 Task: Research Airbnb accommodation in Masumbwe, Tanzania from 2nd December, 2023 to 15th December, 2023 for 2 adults.1  bedroom having 1 bed and 1 bathroom. Property type can be hotel. Booking option can be shelf check-in. Look for 4 properties as per requirement.
Action: Mouse moved to (466, 116)
Screenshot: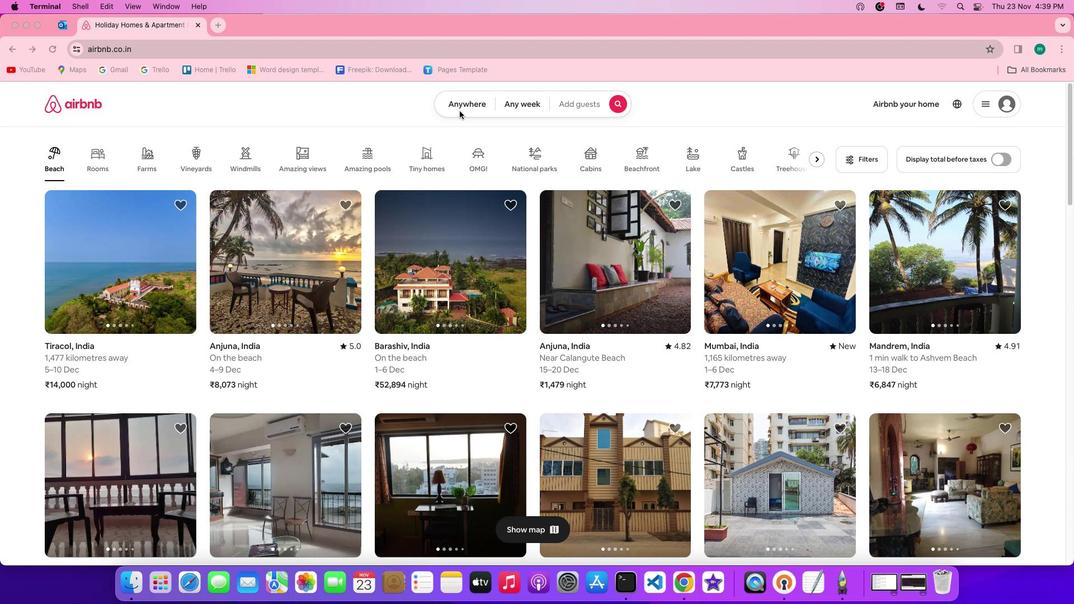 
Action: Mouse pressed left at (466, 116)
Screenshot: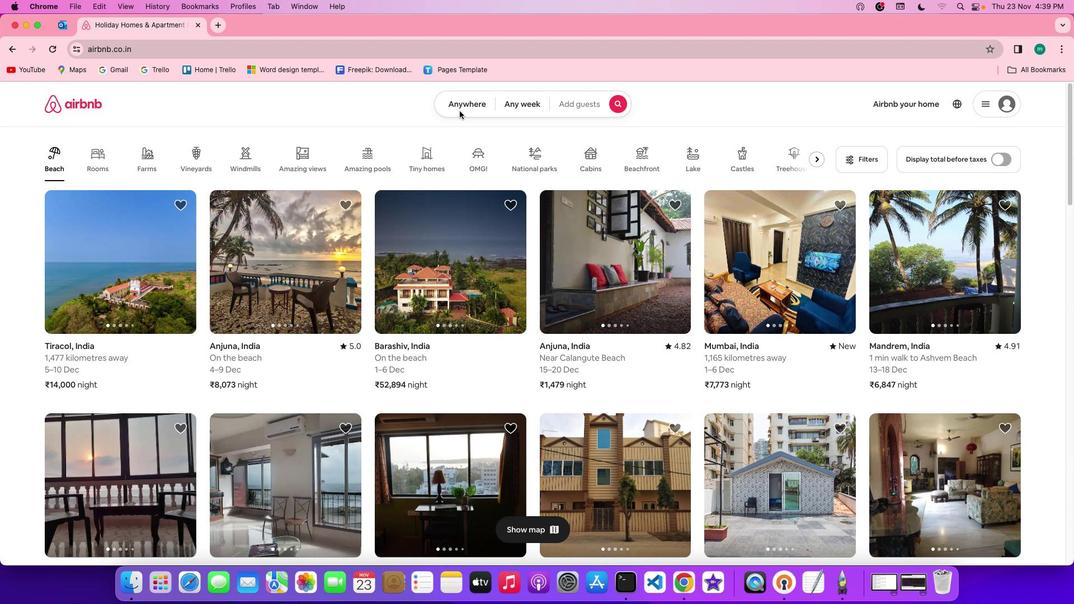 
Action: Mouse pressed left at (466, 116)
Screenshot: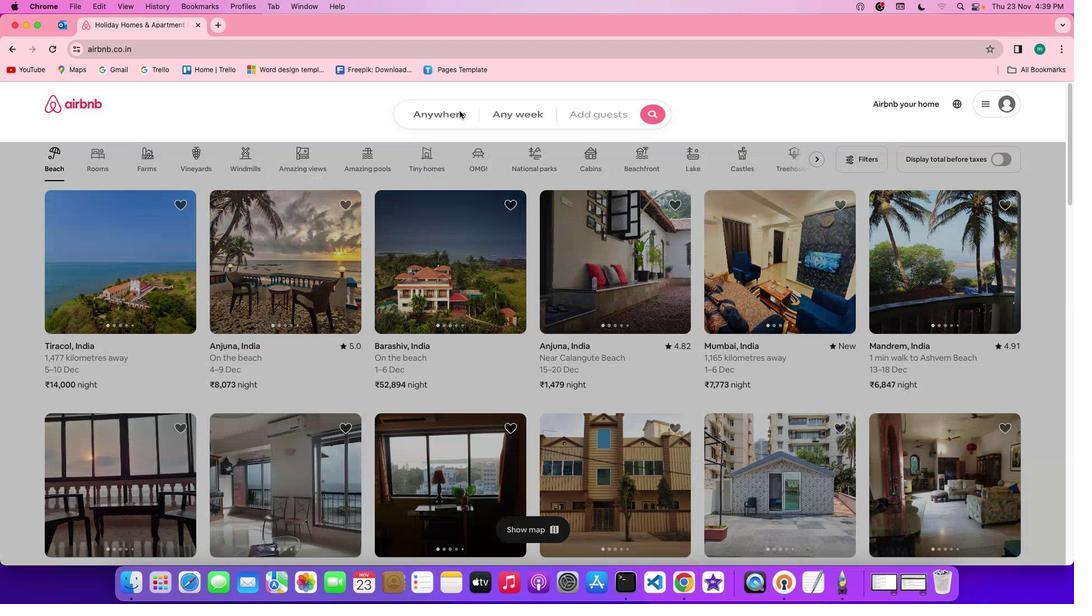 
Action: Mouse moved to (412, 152)
Screenshot: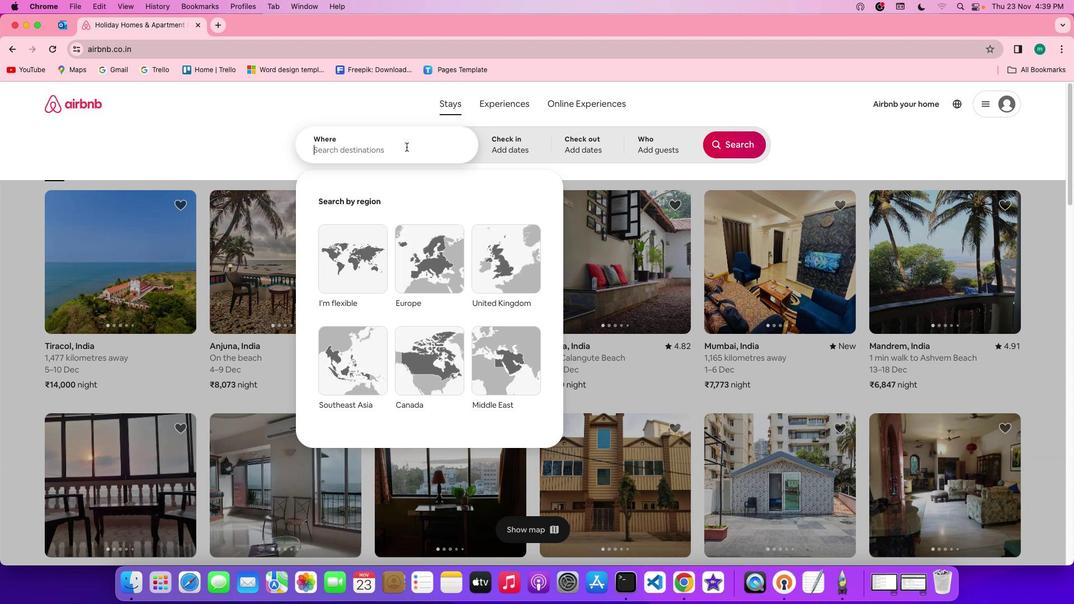 
Action: Mouse pressed left at (412, 152)
Screenshot: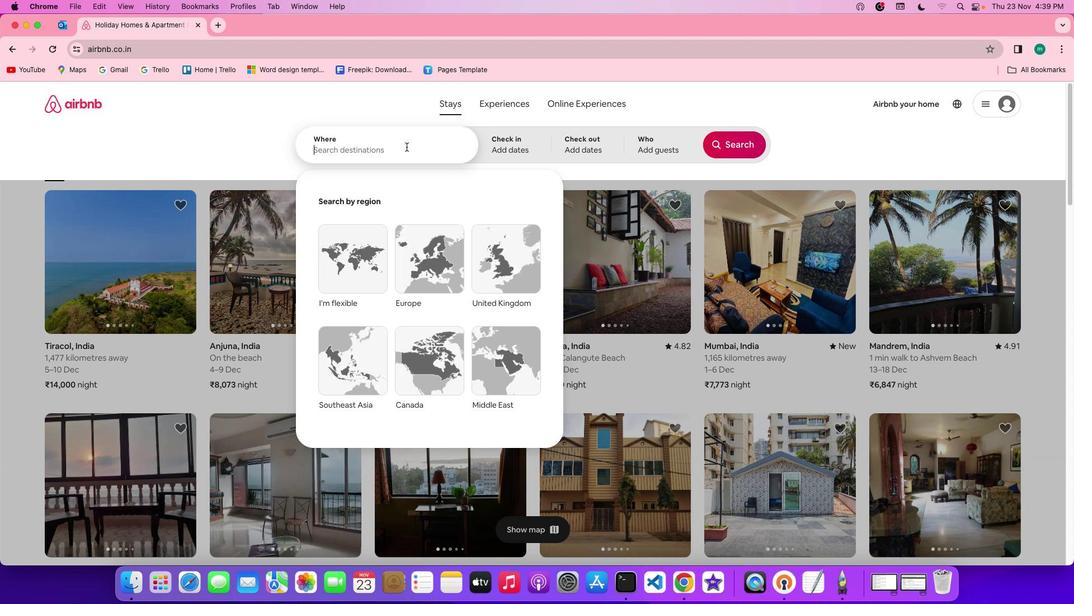 
Action: Key pressed Key.shift'M''a''s''u''m''b''w''e'','Key.spaceKey.shift't''a''n''z''a''n''i''a'
Screenshot: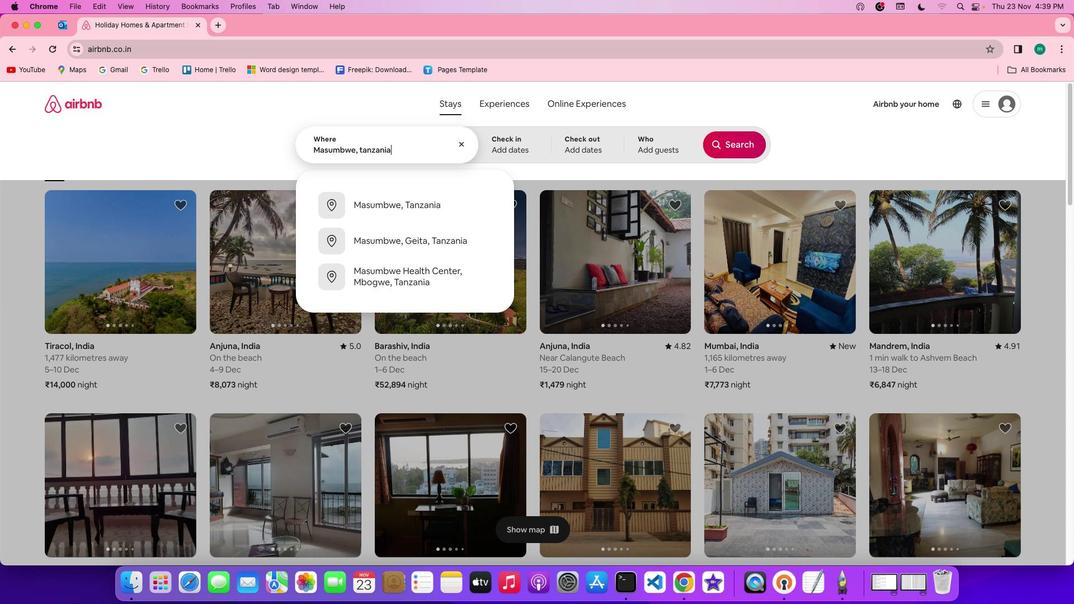 
Action: Mouse moved to (500, 150)
Screenshot: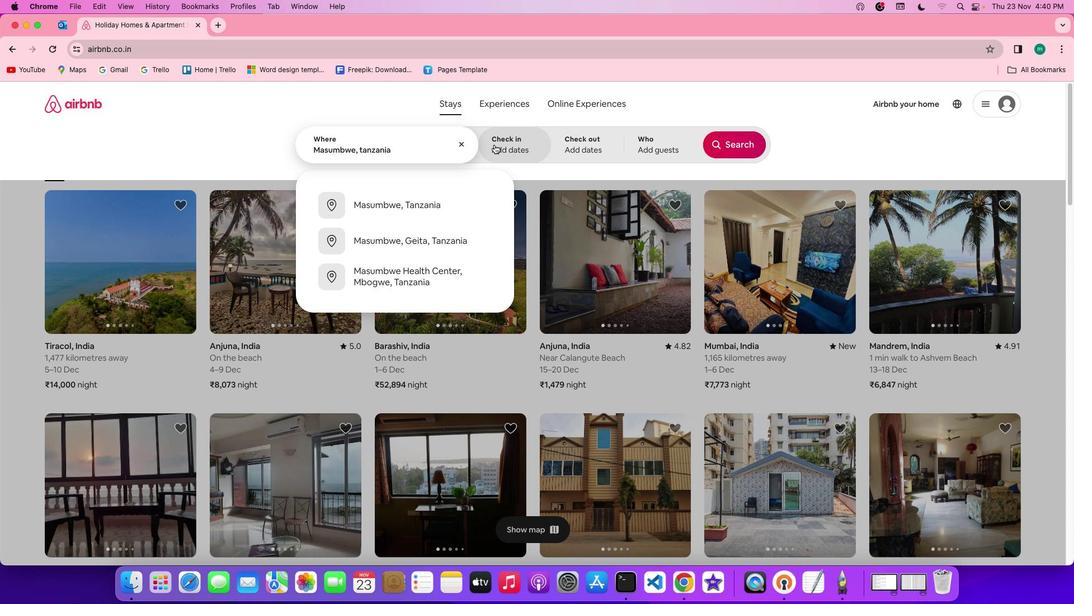 
Action: Mouse pressed left at (500, 150)
Screenshot: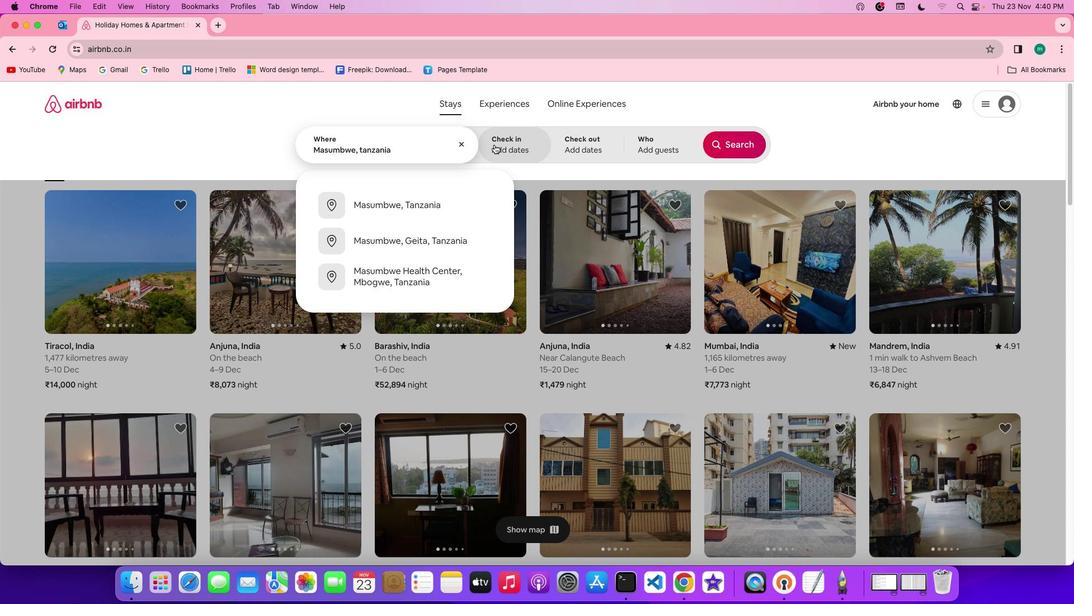 
Action: Mouse moved to (720, 287)
Screenshot: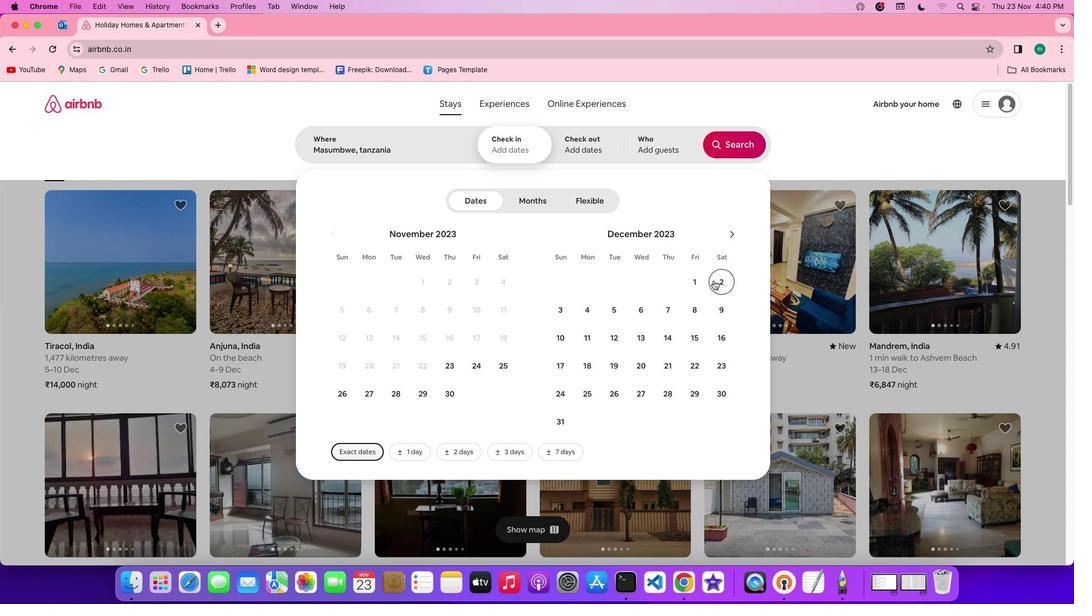 
Action: Mouse pressed left at (720, 287)
Screenshot: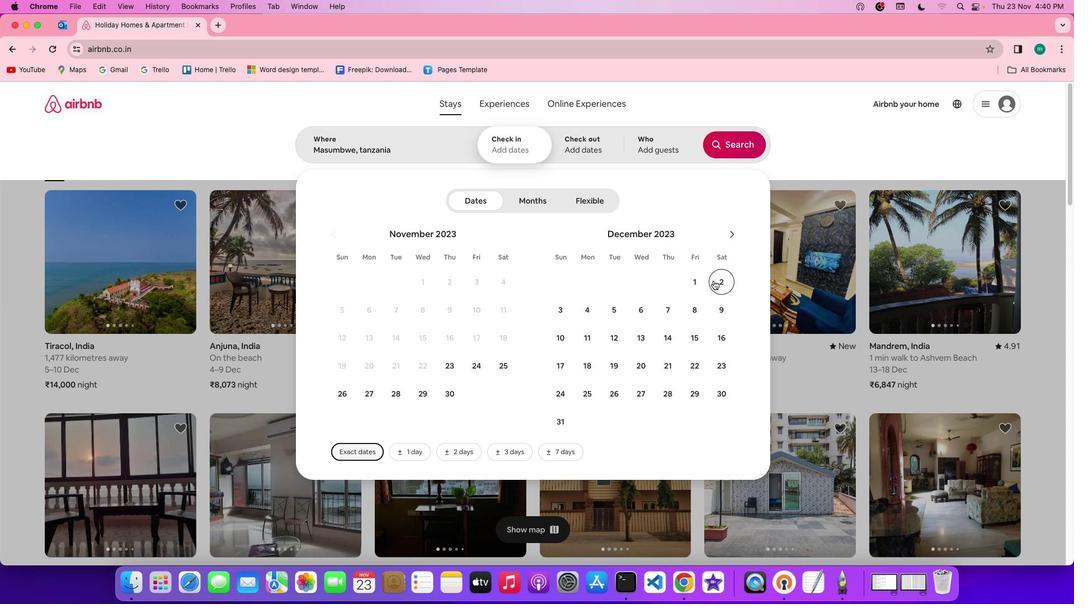 
Action: Mouse moved to (702, 343)
Screenshot: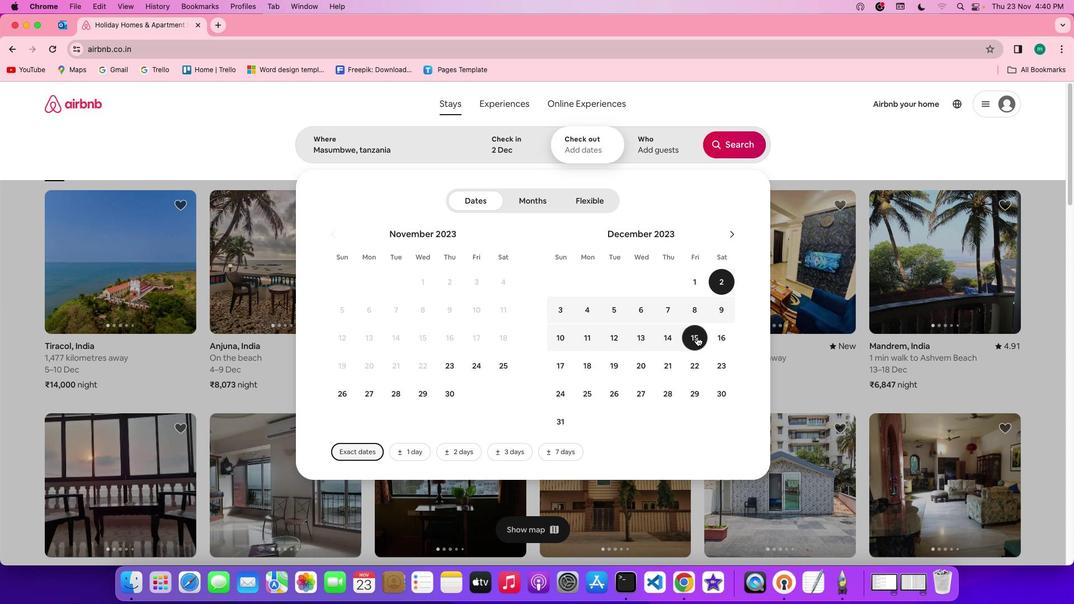 
Action: Mouse pressed left at (702, 343)
Screenshot: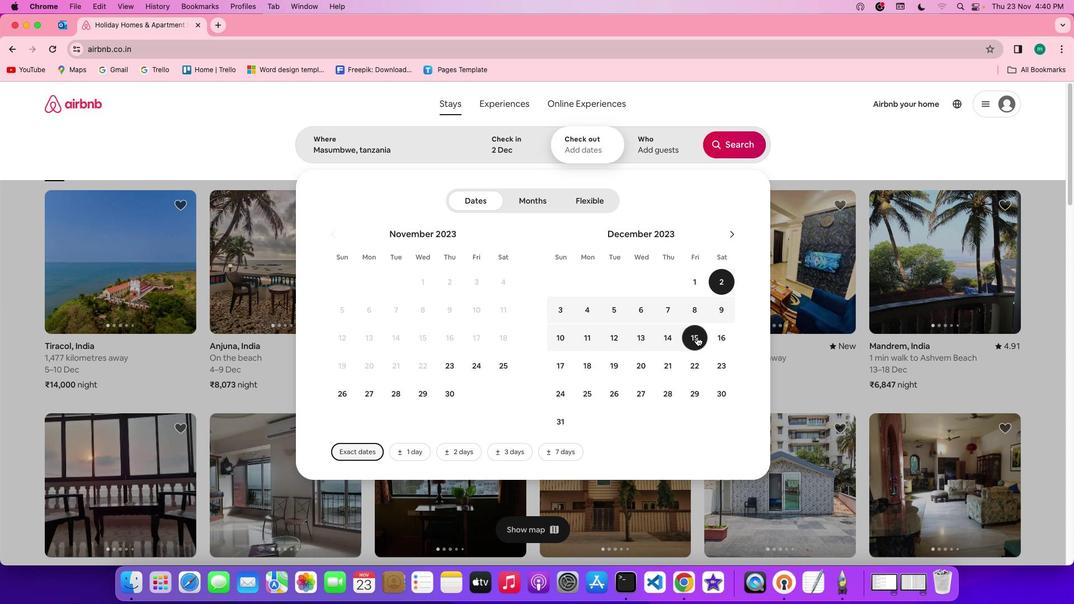 
Action: Mouse moved to (678, 141)
Screenshot: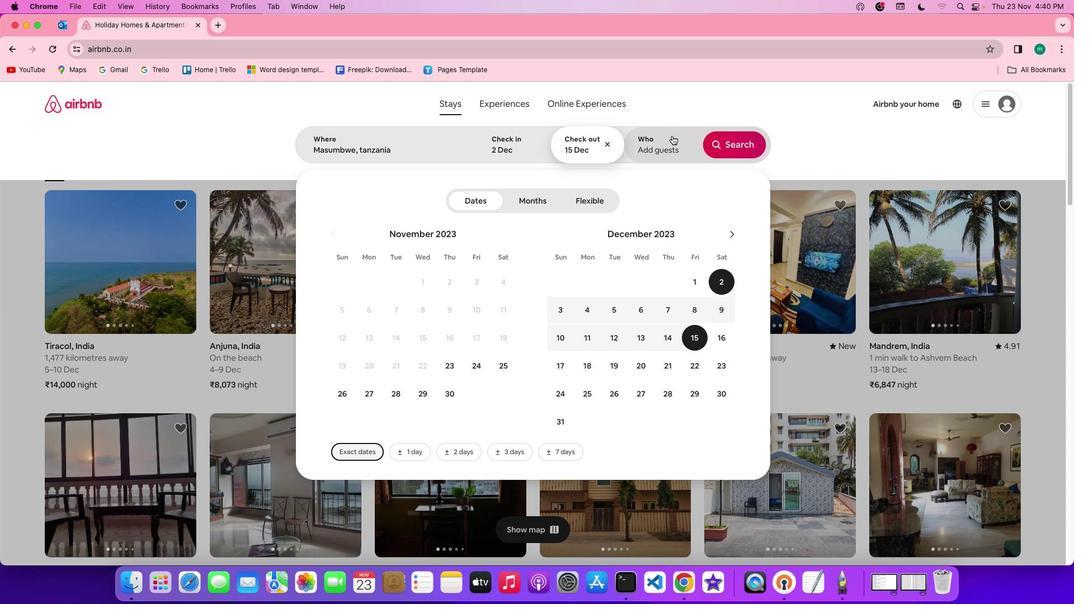 
Action: Mouse pressed left at (678, 141)
Screenshot: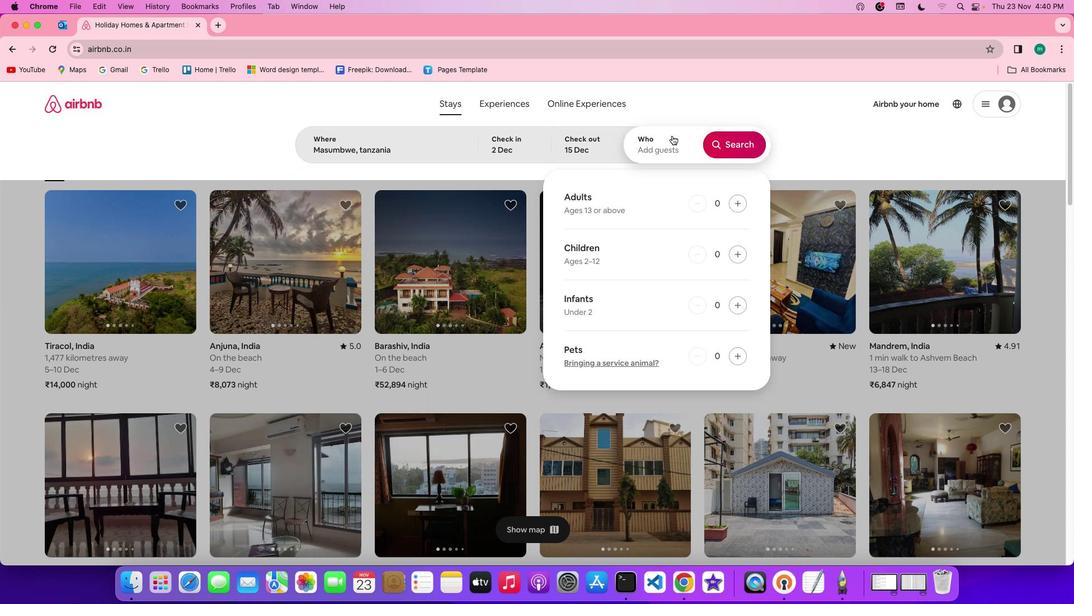 
Action: Mouse moved to (743, 207)
Screenshot: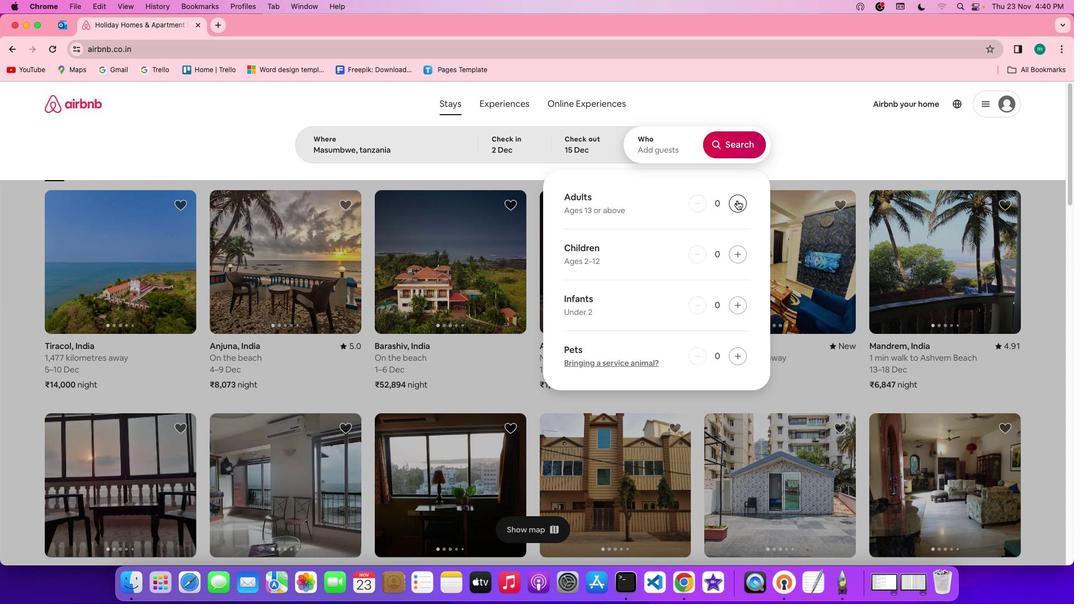 
Action: Mouse pressed left at (743, 207)
Screenshot: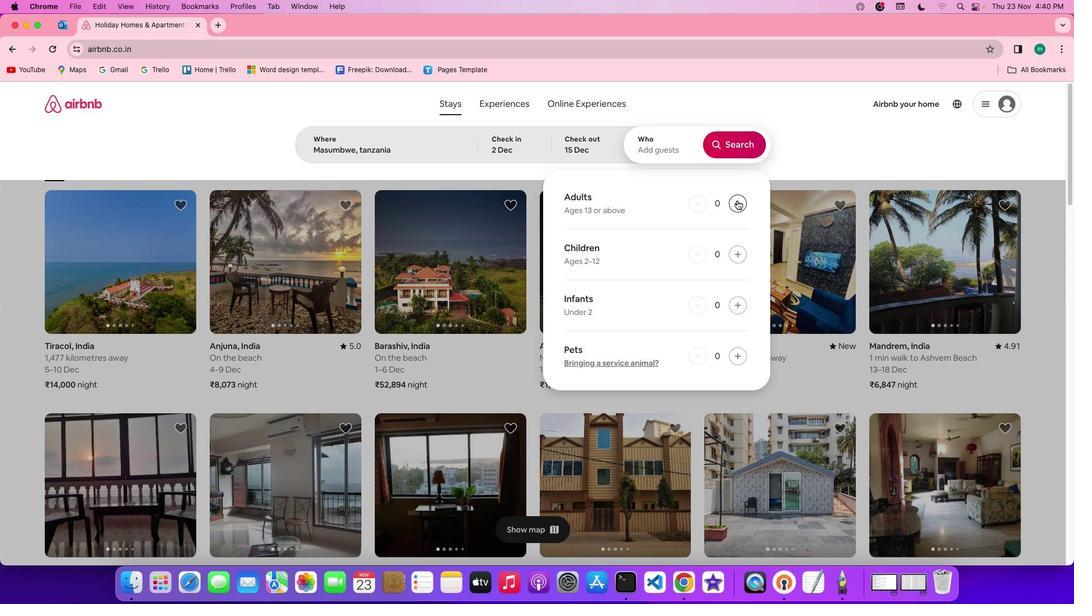 
Action: Mouse pressed left at (743, 207)
Screenshot: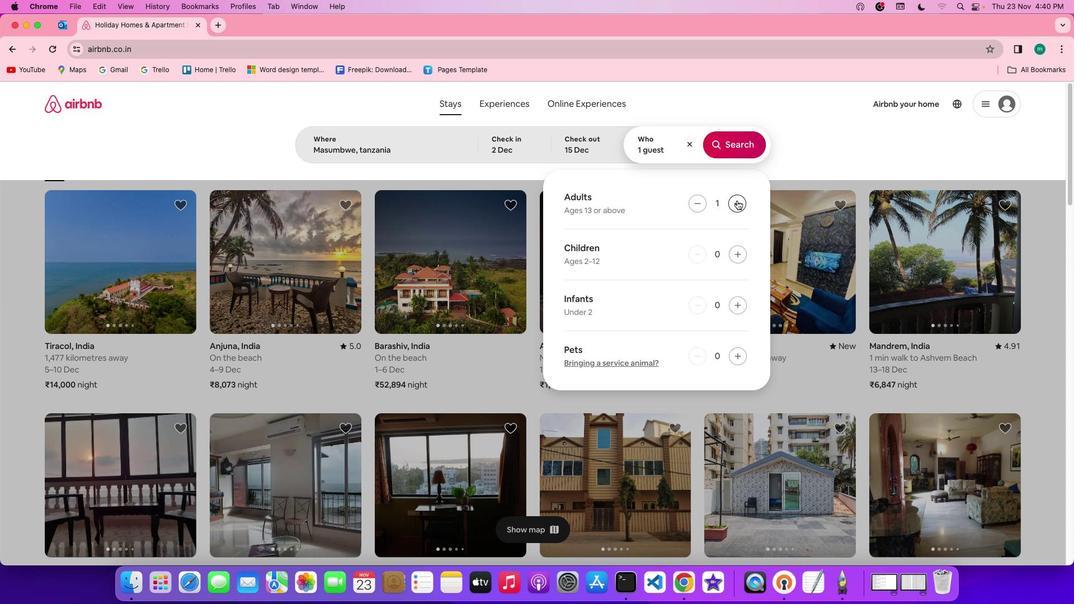 
Action: Mouse moved to (757, 142)
Screenshot: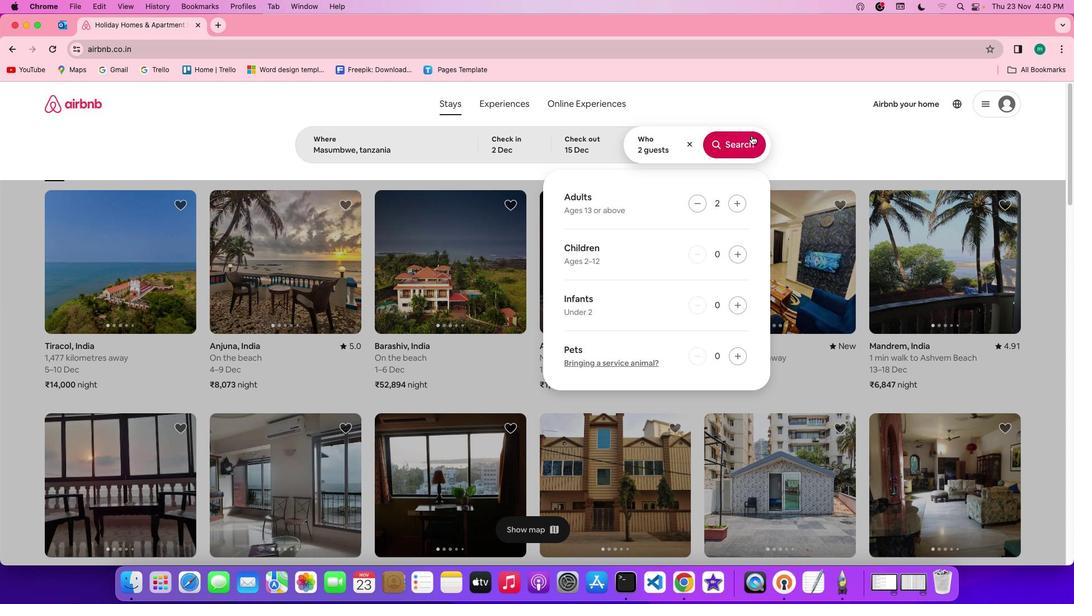 
Action: Mouse pressed left at (757, 142)
Screenshot: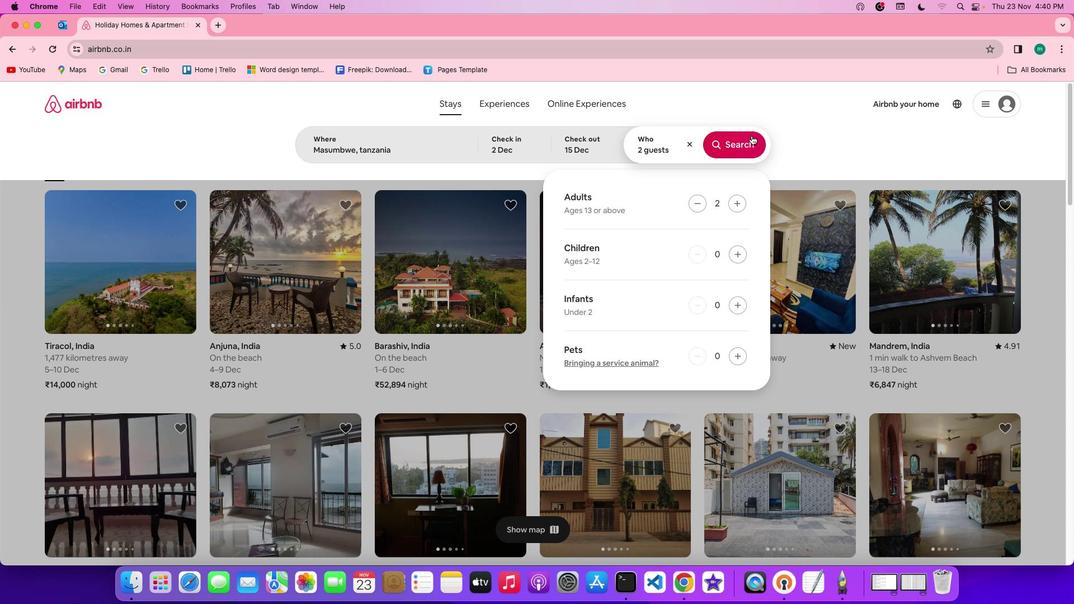 
Action: Mouse moved to (896, 153)
Screenshot: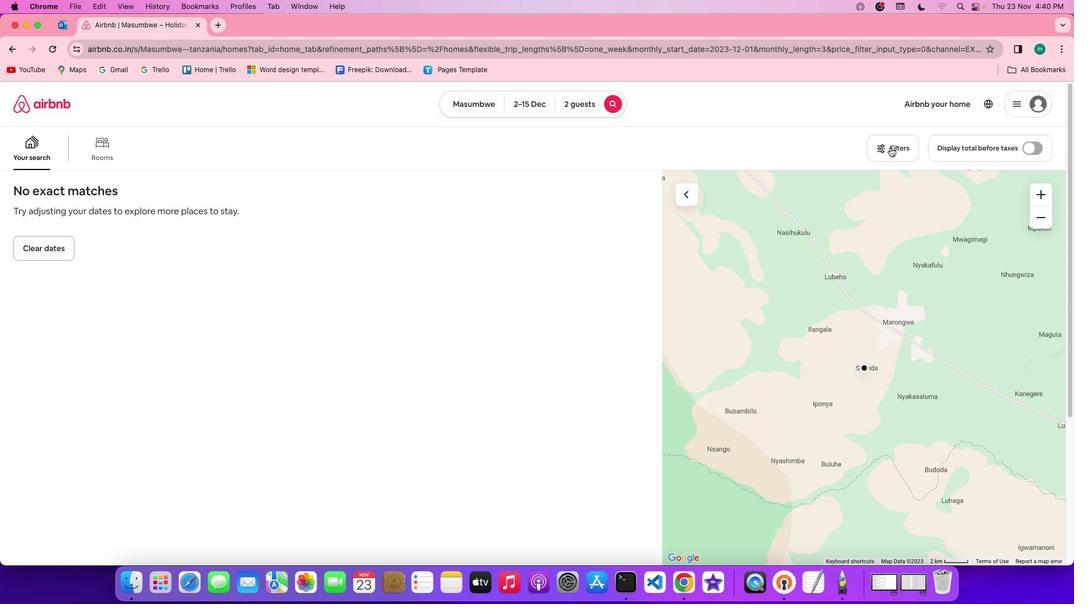 
Action: Mouse pressed left at (896, 153)
Screenshot: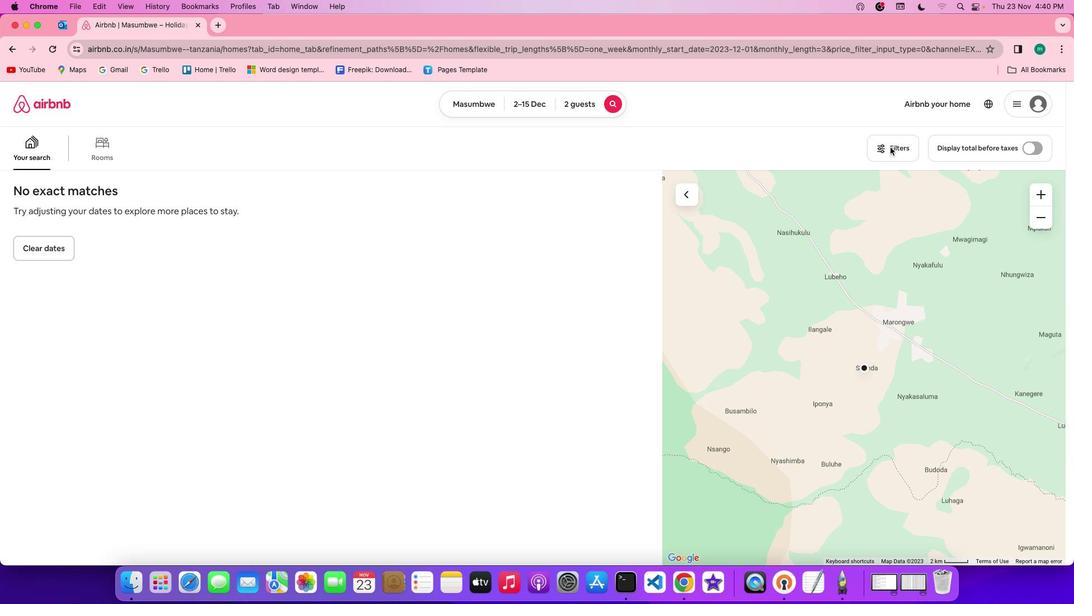 
Action: Mouse moved to (580, 322)
Screenshot: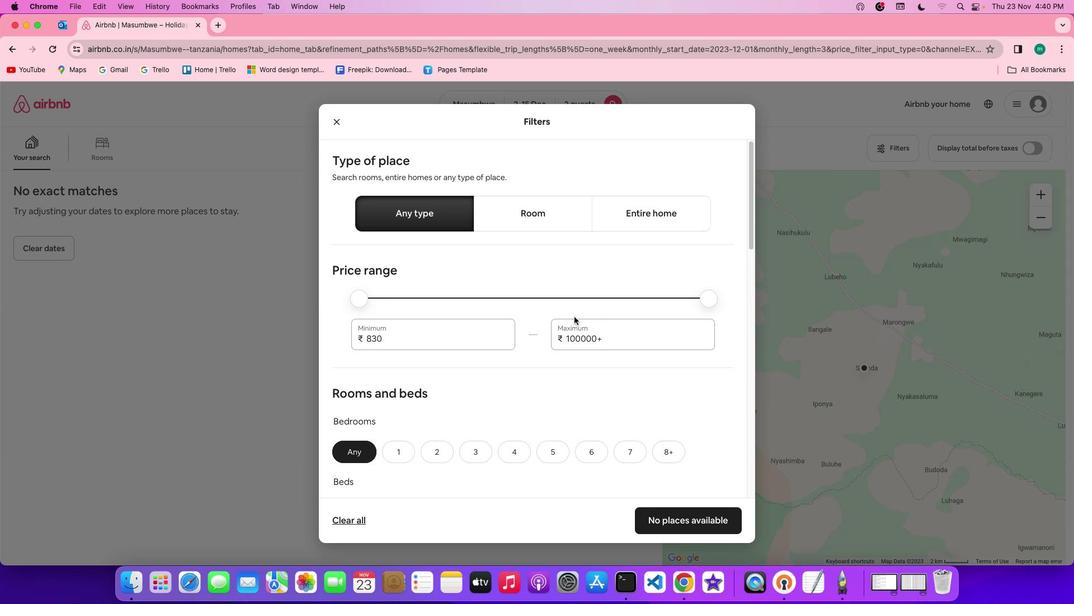 
Action: Mouse scrolled (580, 322) with delta (6, 5)
Screenshot: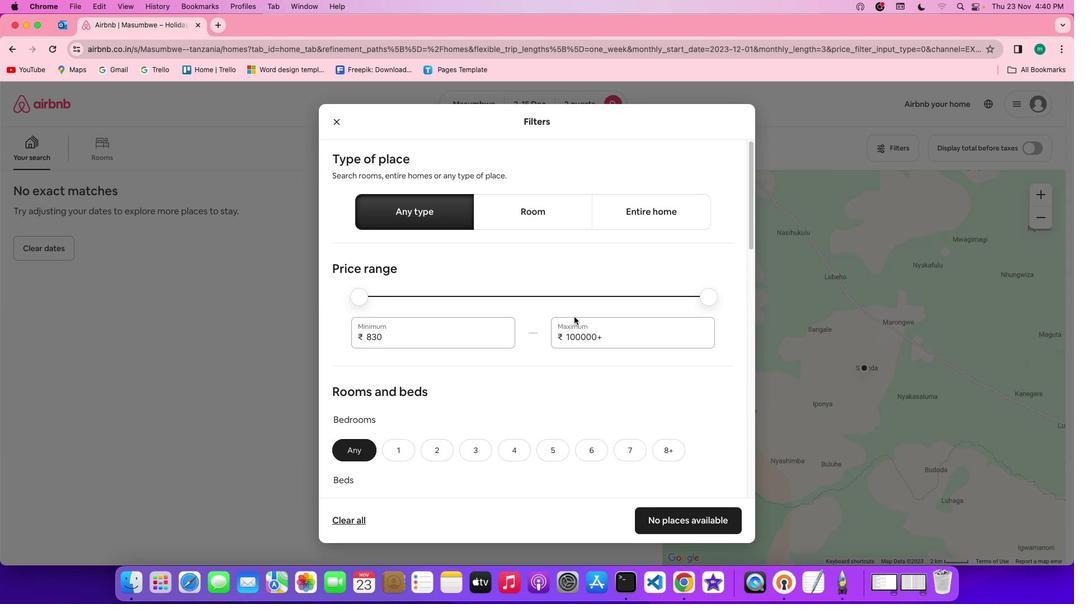
Action: Mouse scrolled (580, 322) with delta (6, 5)
Screenshot: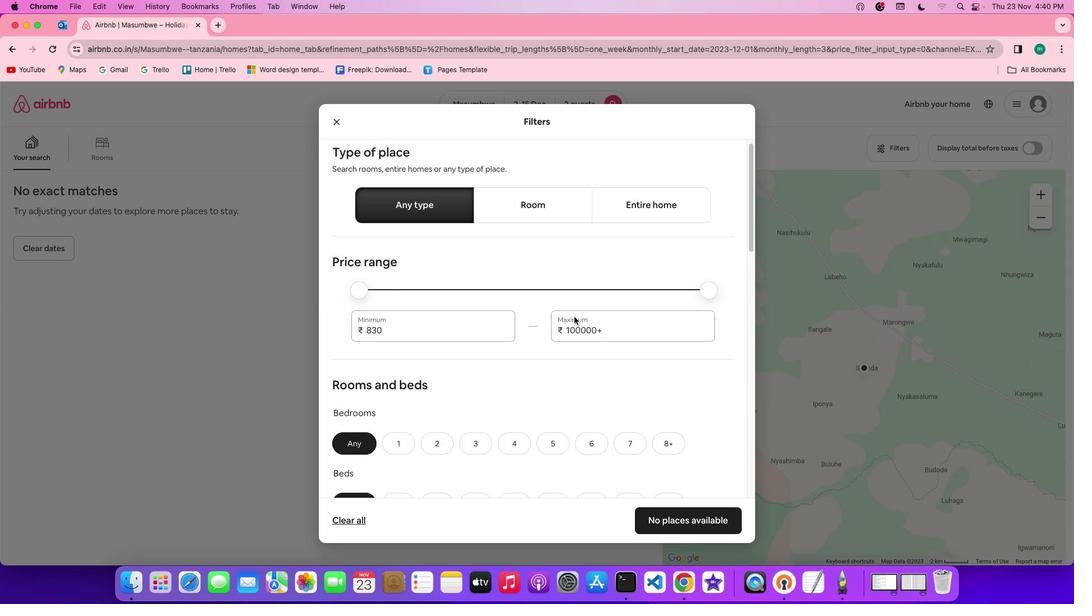 
Action: Mouse scrolled (580, 322) with delta (6, 5)
Screenshot: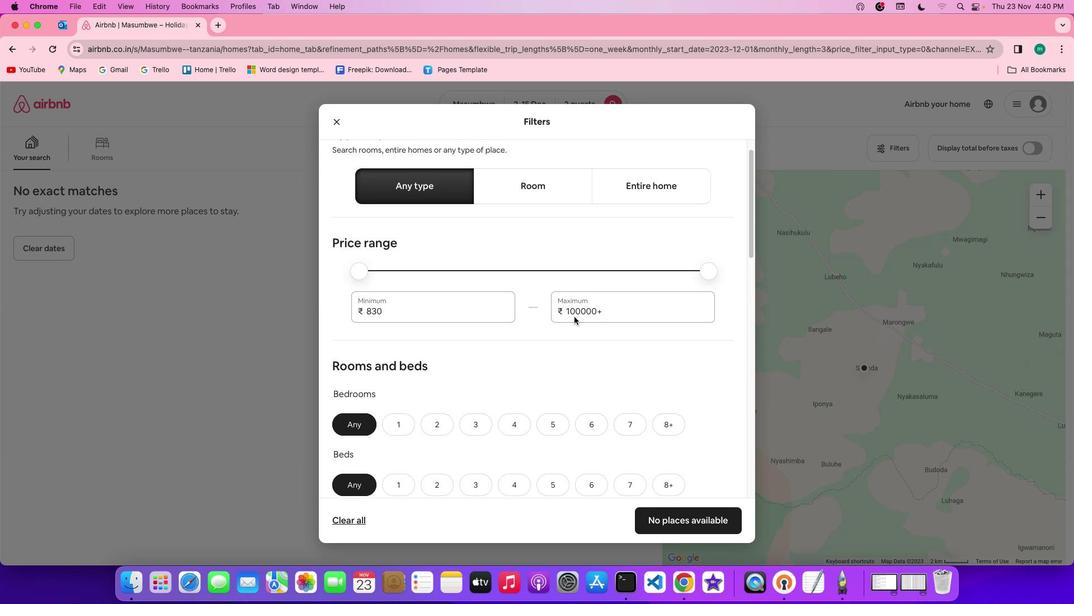 
Action: Mouse scrolled (580, 322) with delta (6, 5)
Screenshot: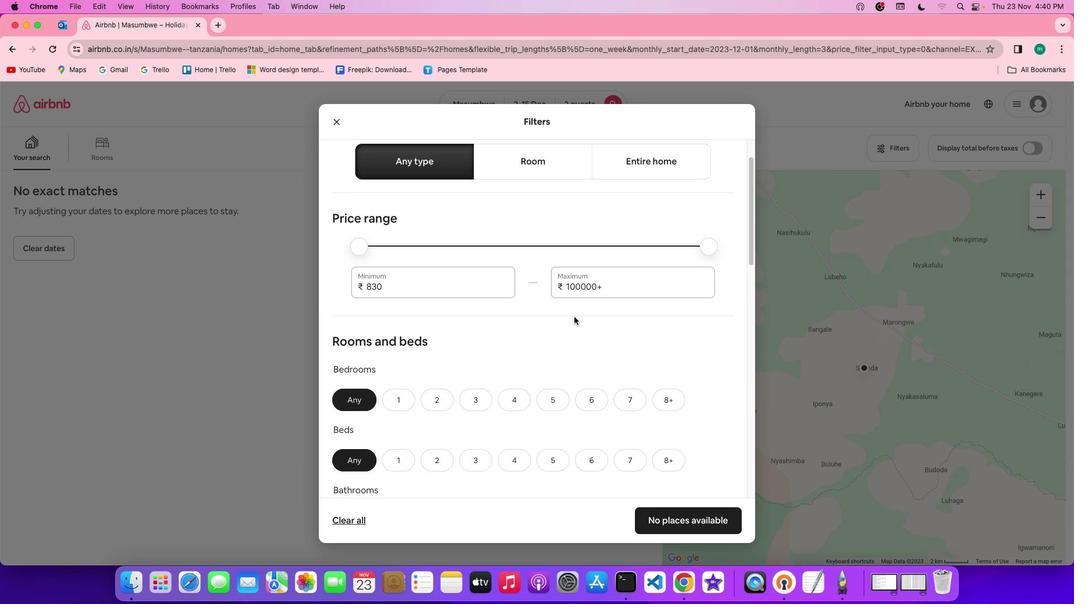 
Action: Mouse scrolled (580, 322) with delta (6, 5)
Screenshot: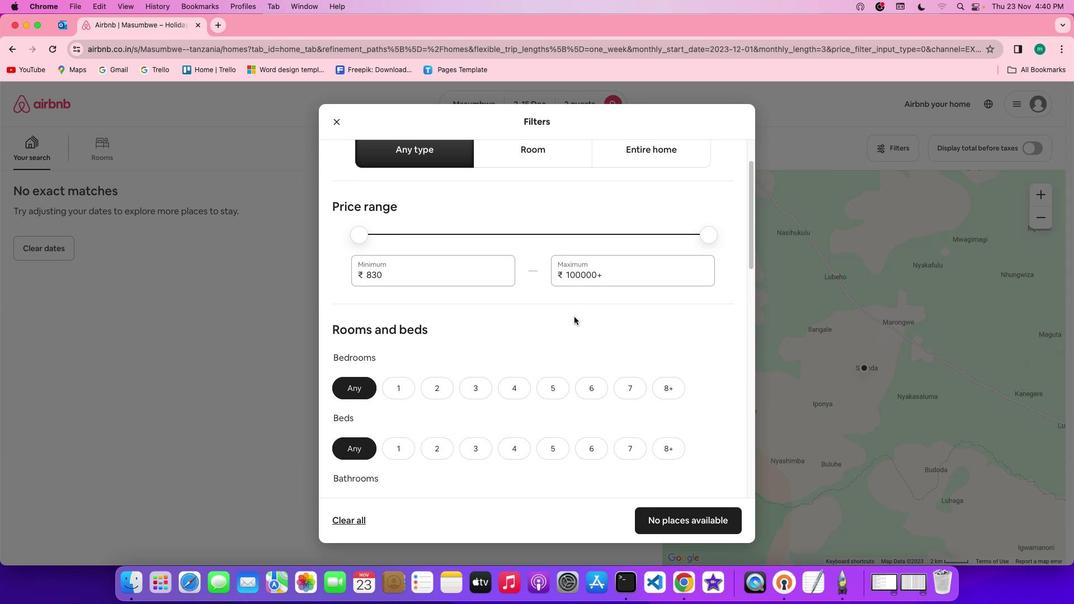 
Action: Mouse scrolled (580, 322) with delta (6, 5)
Screenshot: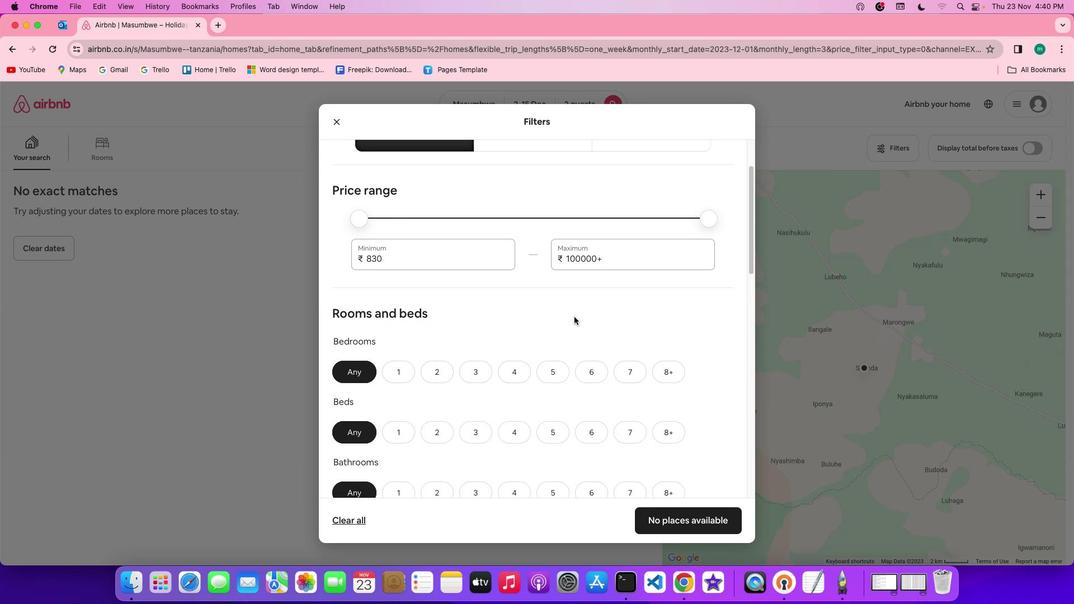 
Action: Mouse scrolled (580, 322) with delta (6, 5)
Screenshot: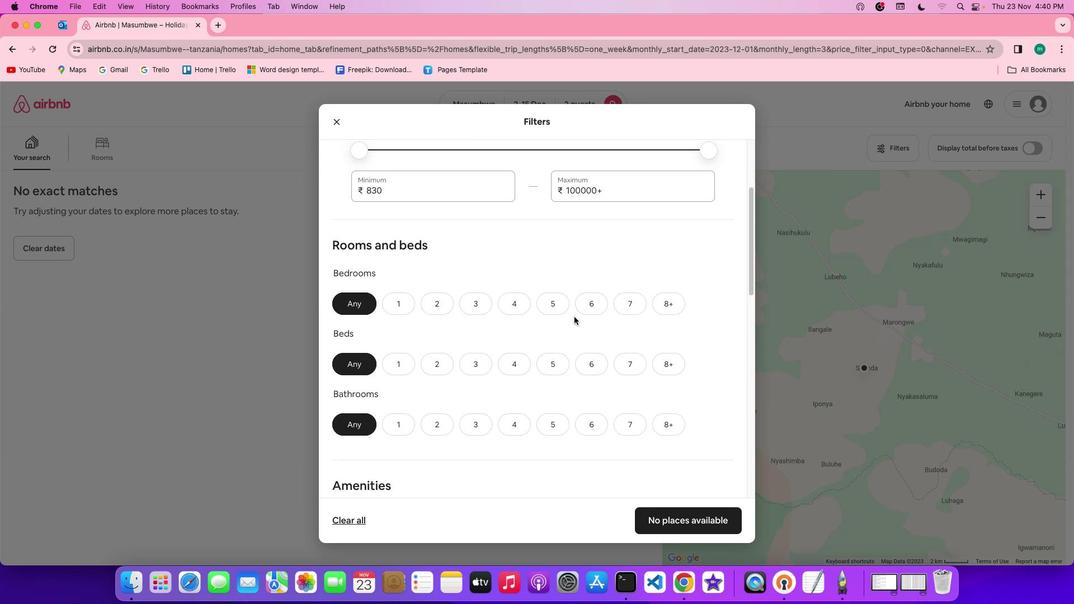
Action: Mouse scrolled (580, 322) with delta (6, 5)
Screenshot: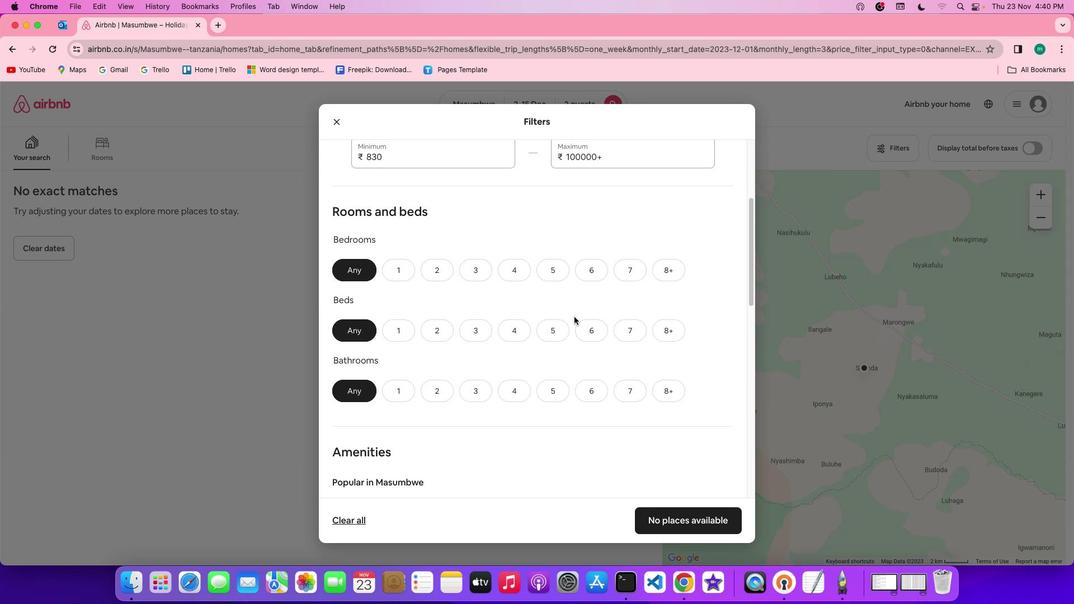 
Action: Mouse scrolled (580, 322) with delta (6, 5)
Screenshot: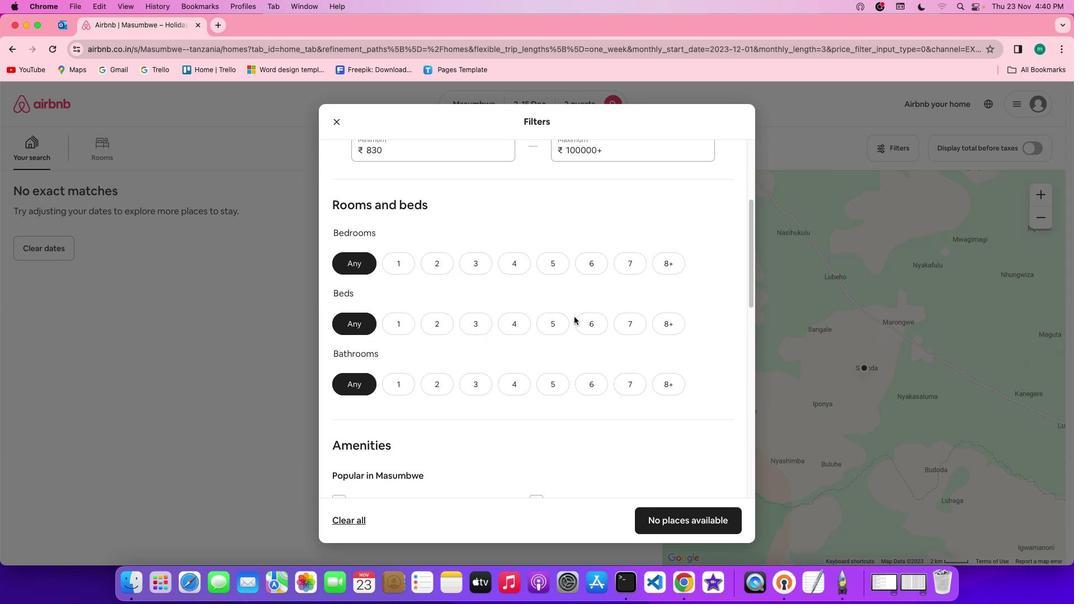 
Action: Mouse scrolled (580, 322) with delta (6, 5)
Screenshot: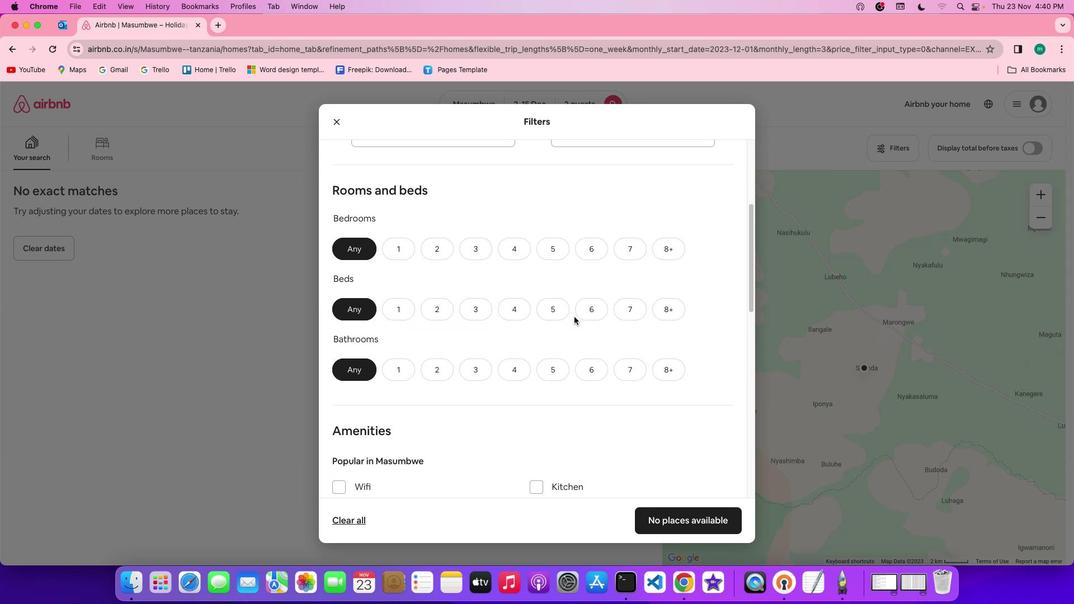 
Action: Mouse moved to (412, 223)
Screenshot: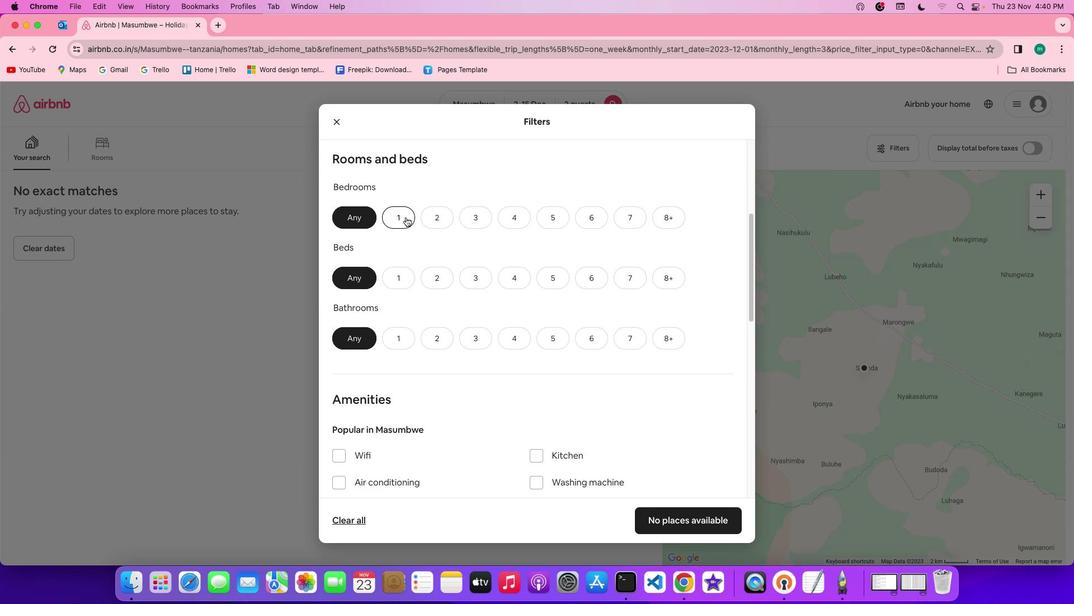 
Action: Mouse pressed left at (412, 223)
Screenshot: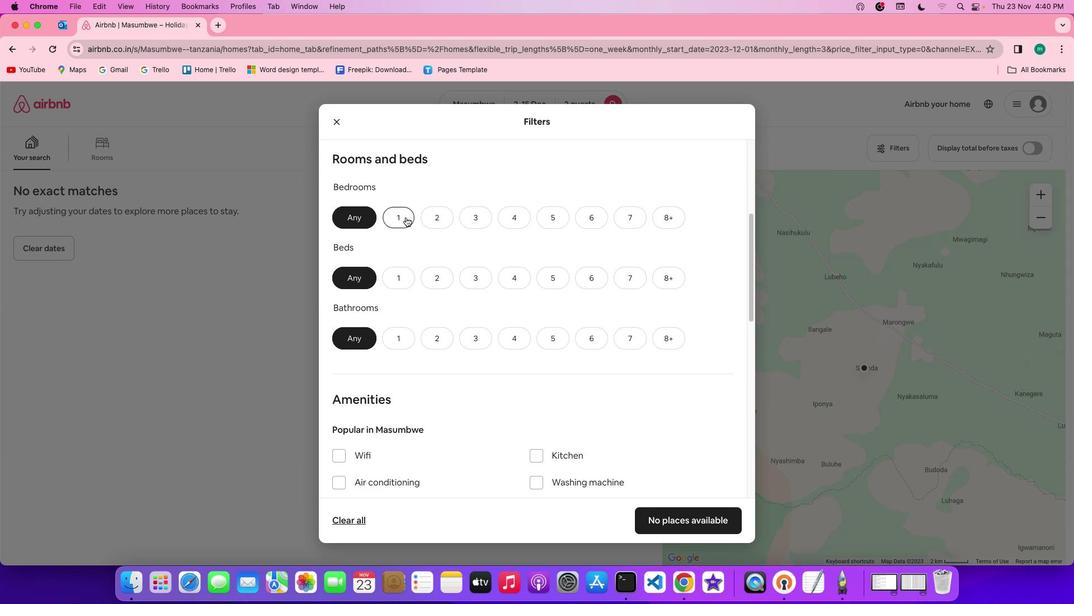 
Action: Mouse moved to (410, 287)
Screenshot: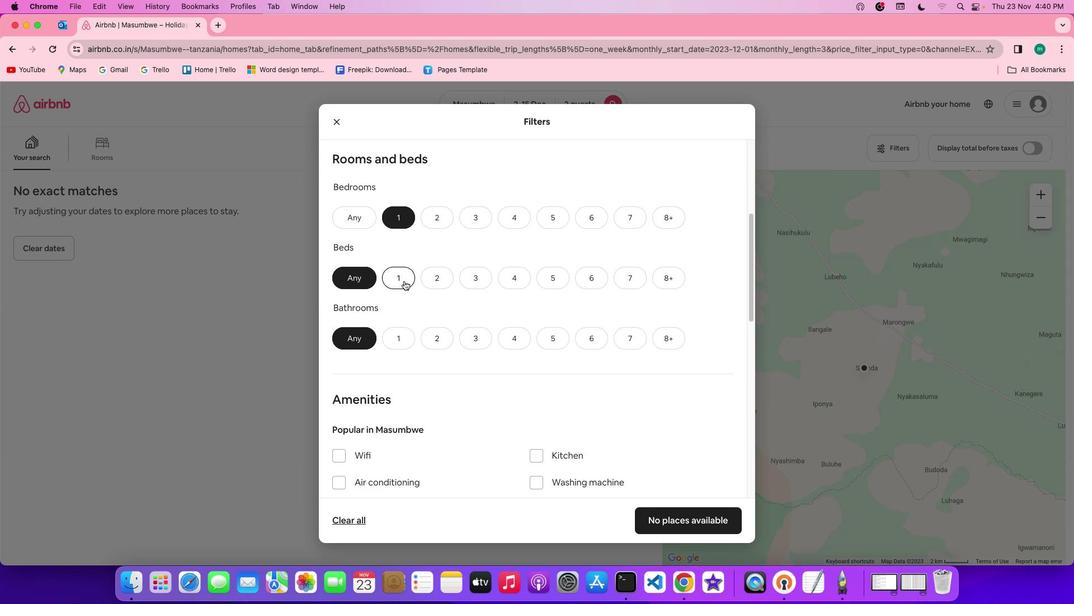 
Action: Mouse pressed left at (410, 287)
Screenshot: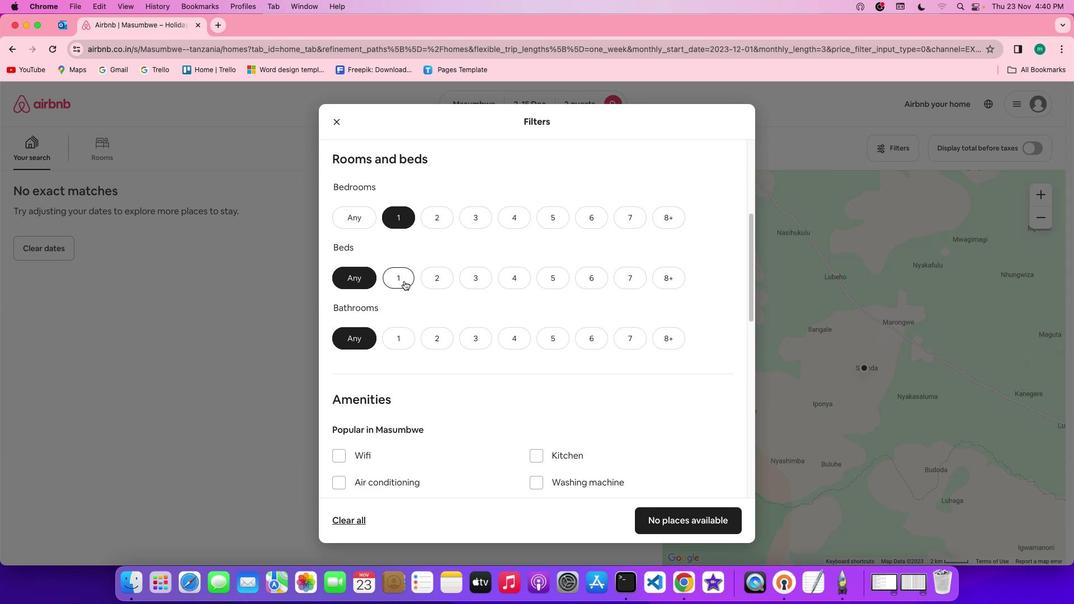 
Action: Mouse moved to (478, 314)
Screenshot: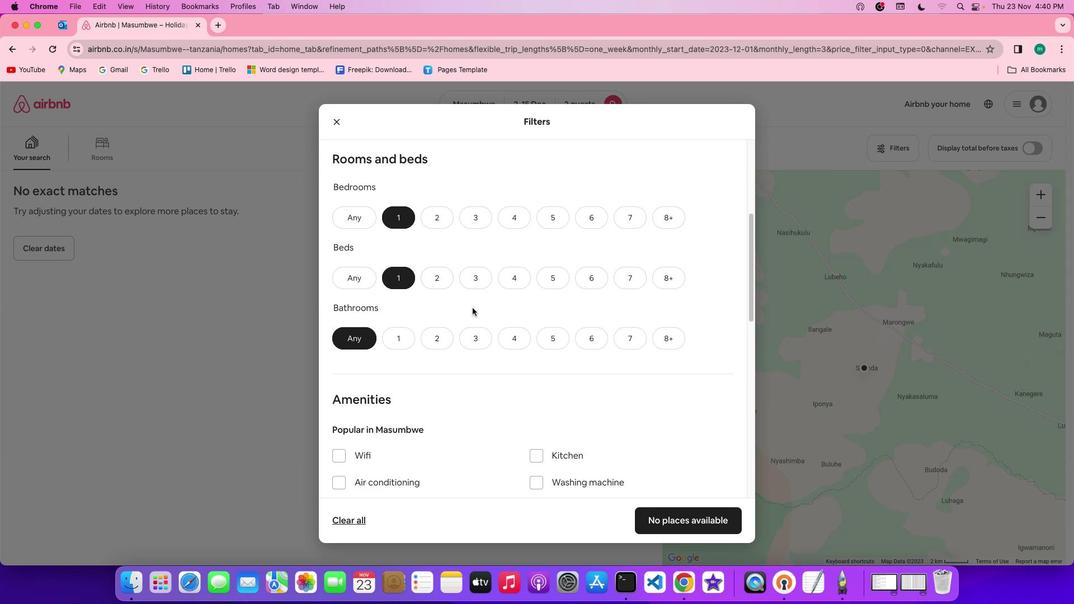 
Action: Mouse scrolled (478, 314) with delta (6, 5)
Screenshot: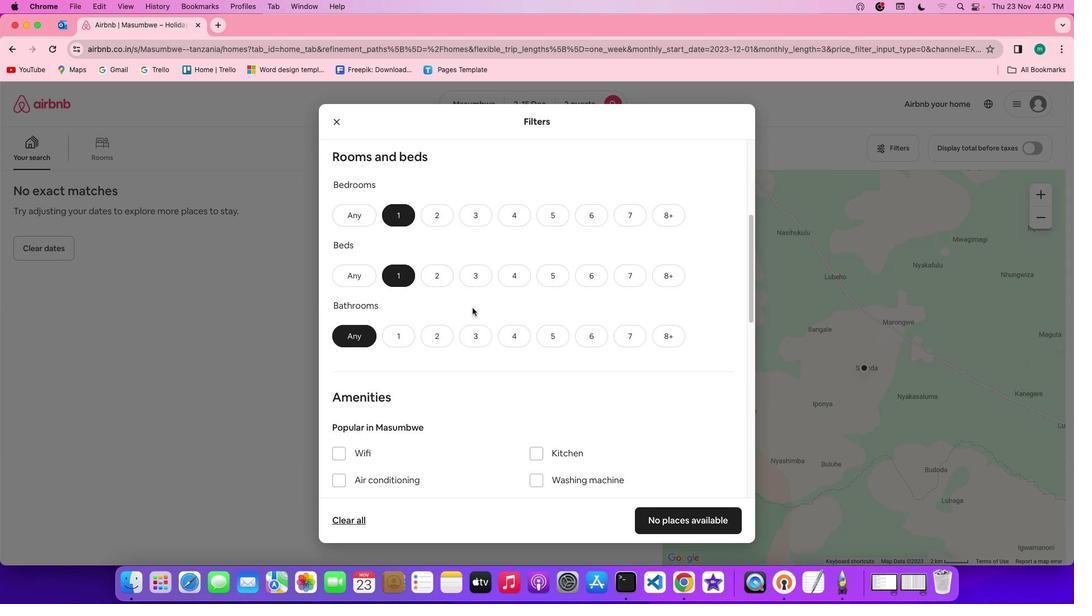 
Action: Mouse scrolled (478, 314) with delta (6, 5)
Screenshot: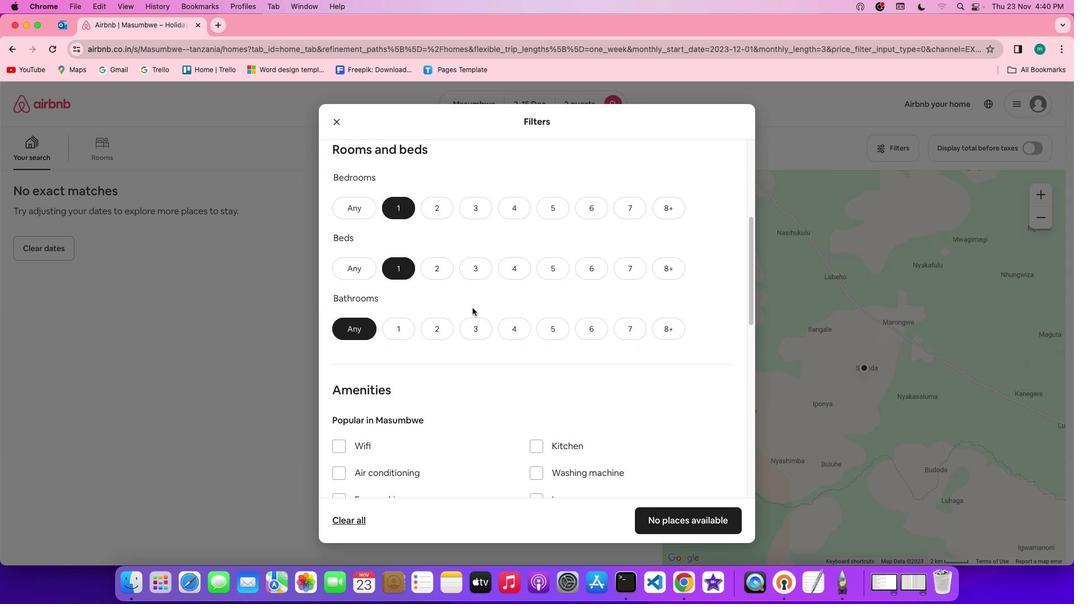 
Action: Mouse moved to (415, 327)
Screenshot: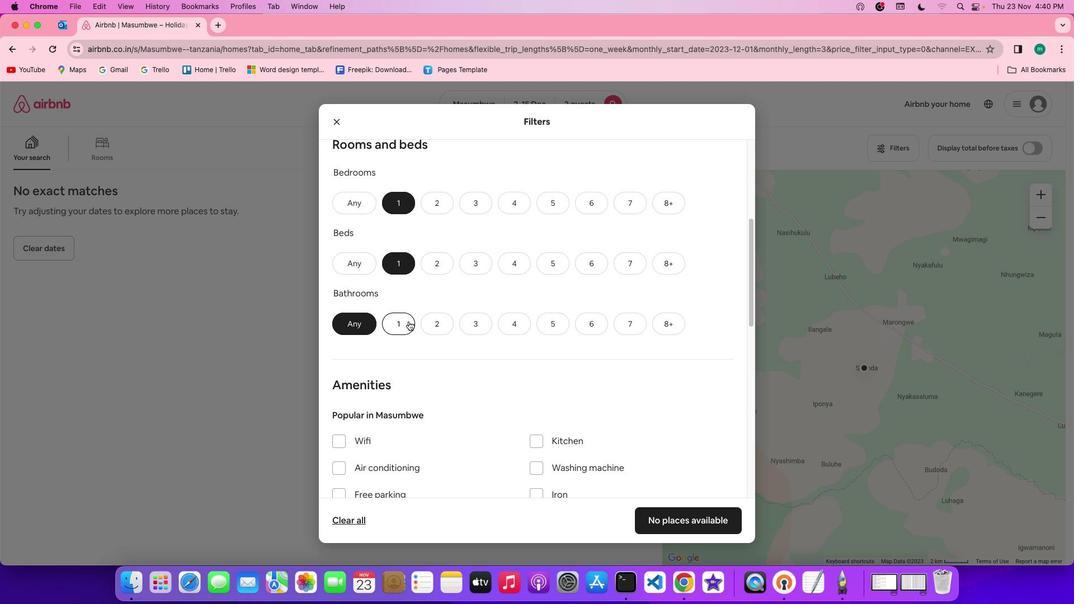 
Action: Mouse pressed left at (415, 327)
Screenshot: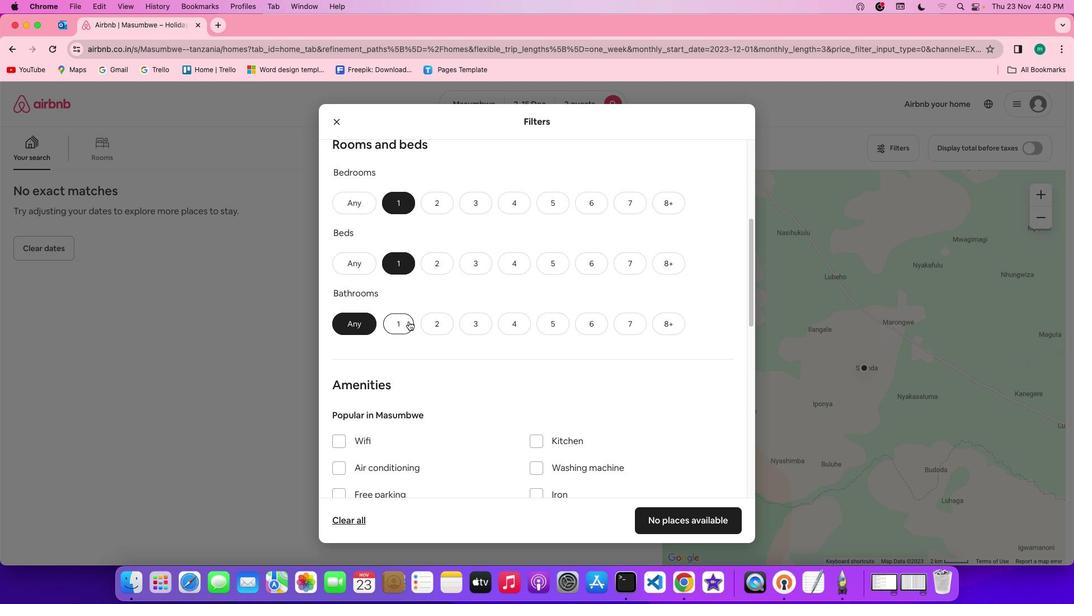 
Action: Mouse moved to (531, 325)
Screenshot: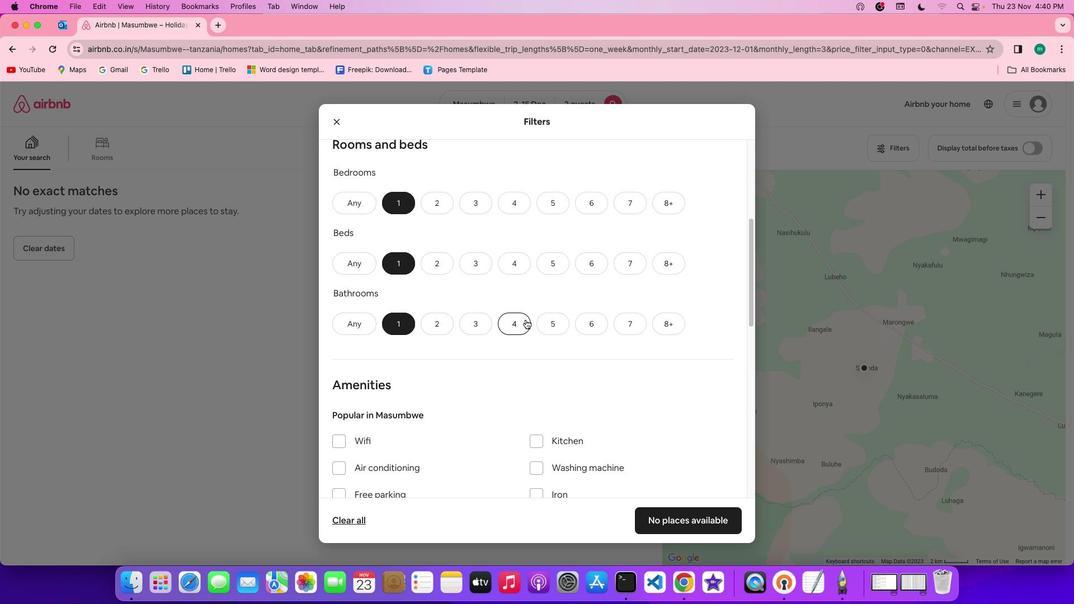 
Action: Mouse scrolled (531, 325) with delta (6, 5)
Screenshot: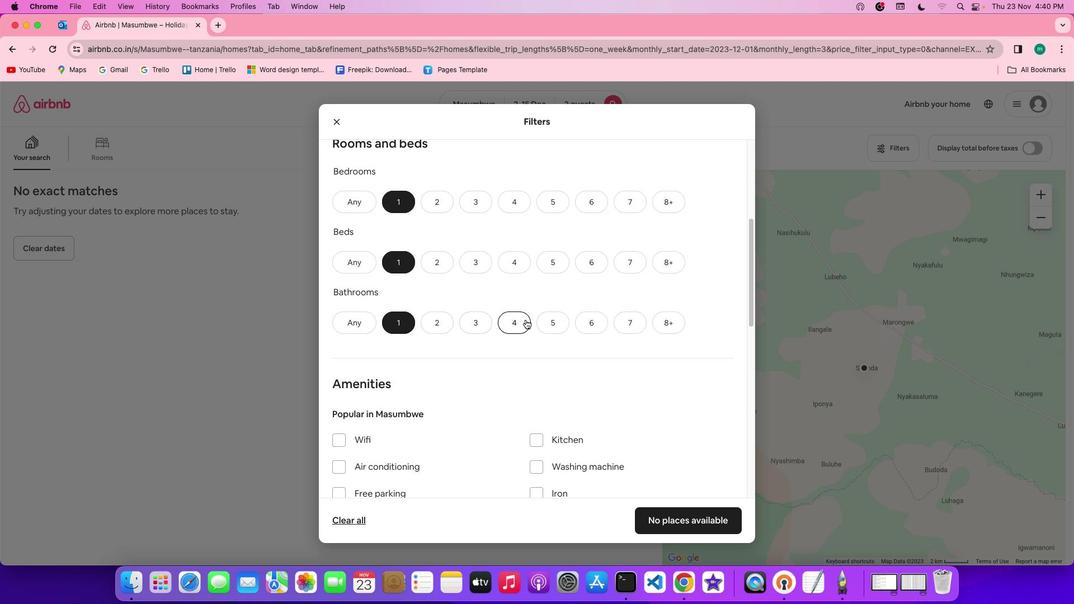 
Action: Mouse scrolled (531, 325) with delta (6, 5)
Screenshot: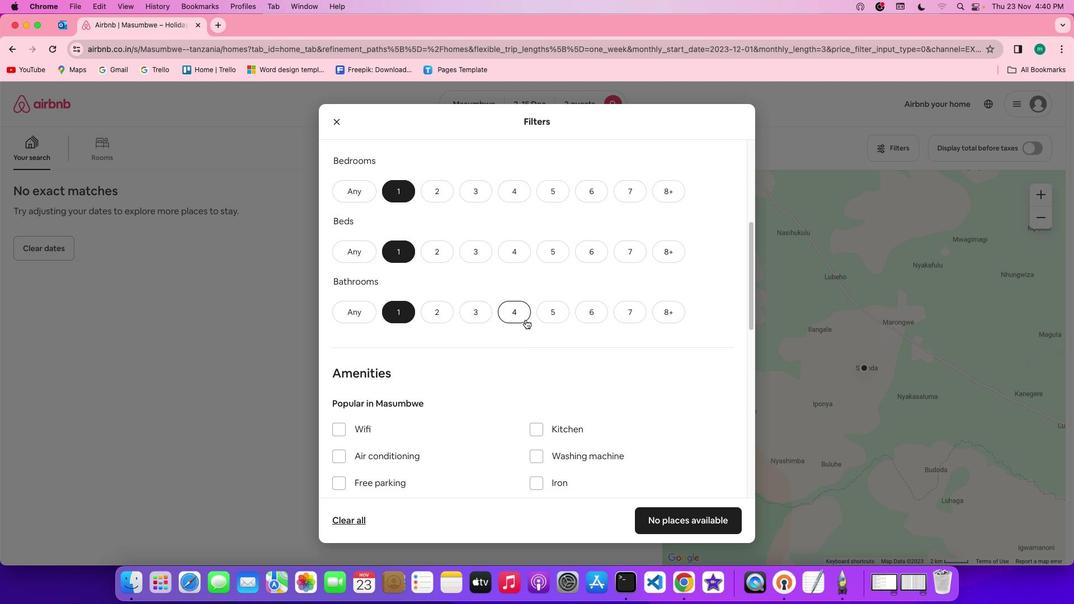 
Action: Mouse scrolled (531, 325) with delta (6, 5)
Screenshot: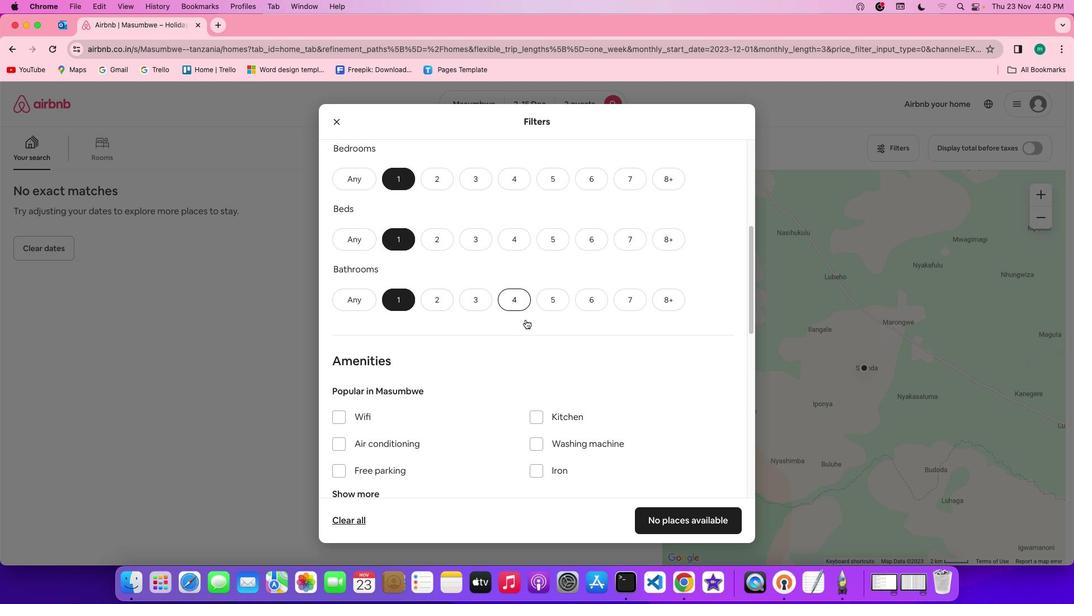 
Action: Mouse scrolled (531, 325) with delta (6, 5)
Screenshot: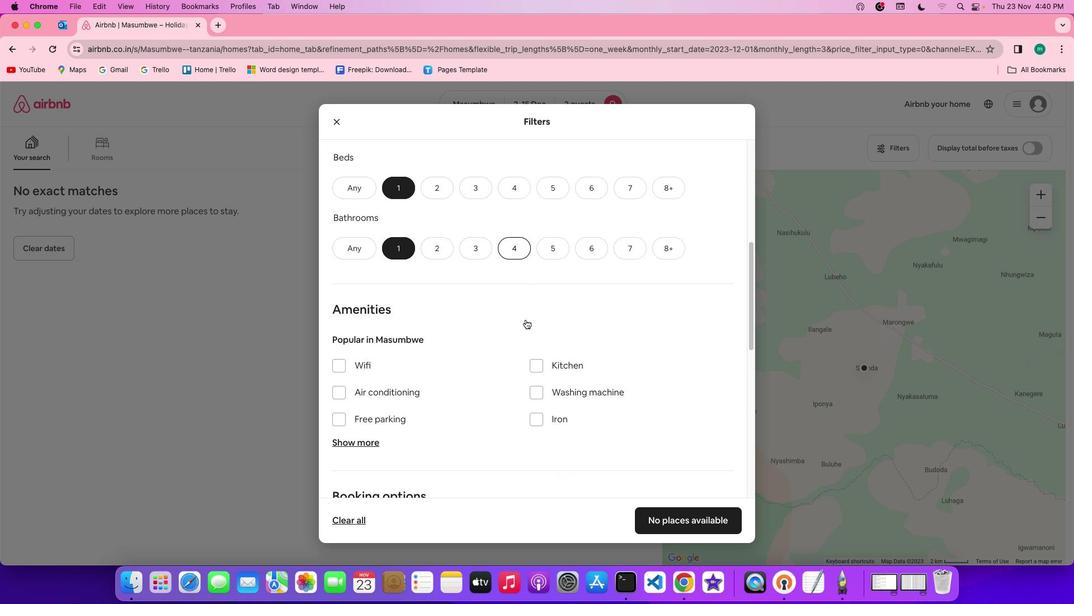 
Action: Mouse scrolled (531, 325) with delta (6, 5)
Screenshot: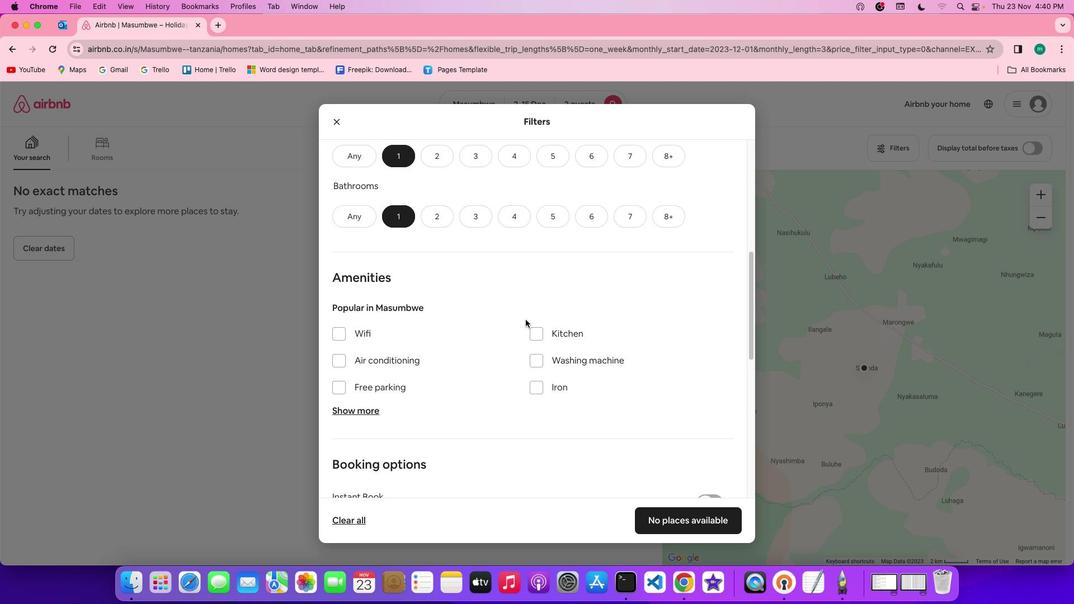 
Action: Mouse scrolled (531, 325) with delta (6, 5)
Screenshot: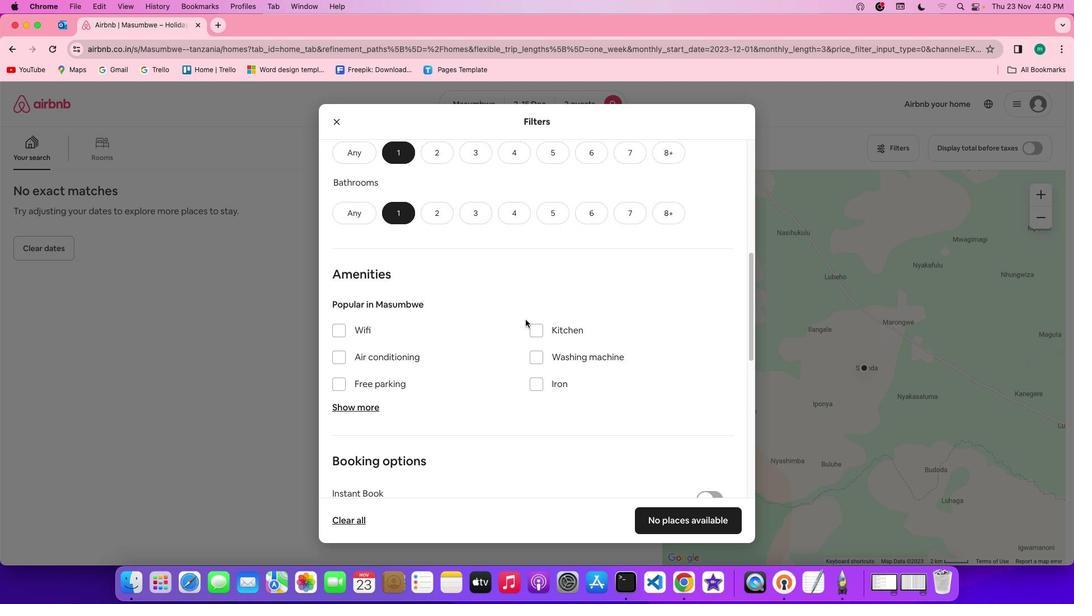 
Action: Mouse scrolled (531, 325) with delta (6, 5)
Screenshot: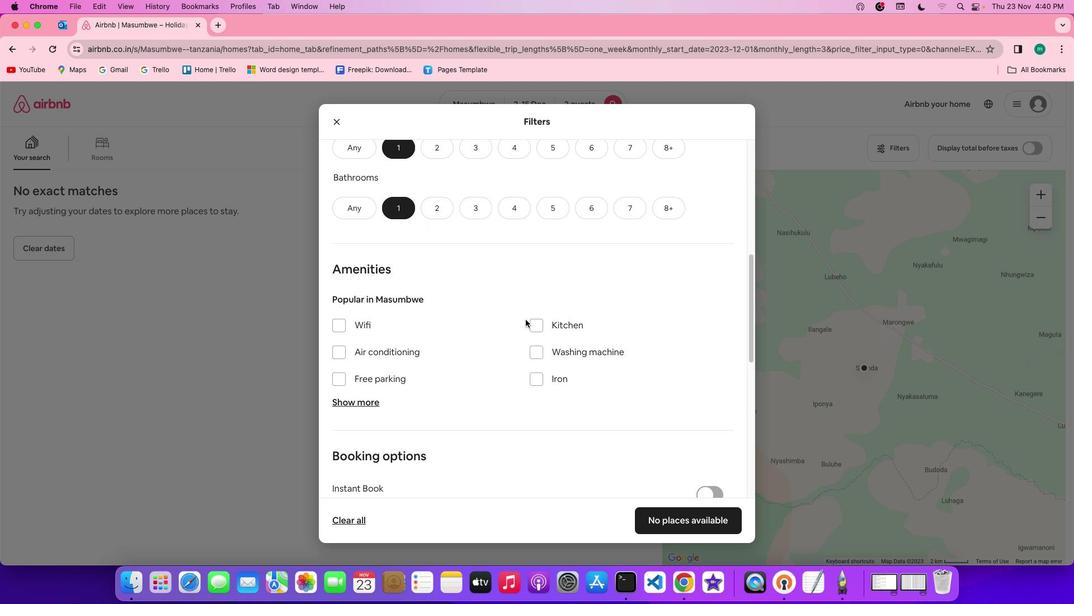 
Action: Mouse scrolled (531, 325) with delta (6, 5)
Screenshot: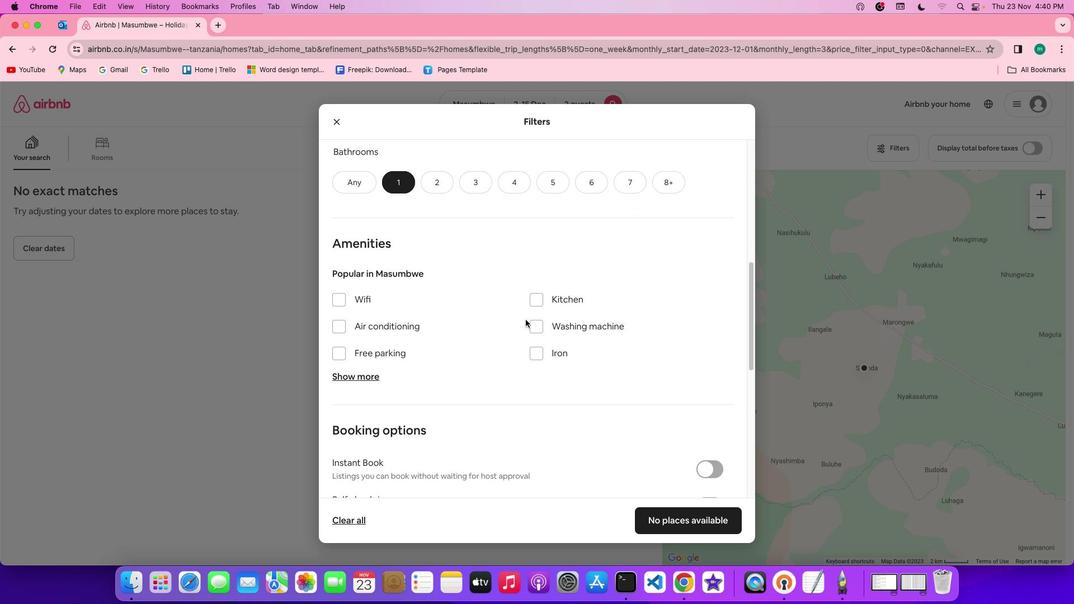
Action: Mouse moved to (507, 342)
Screenshot: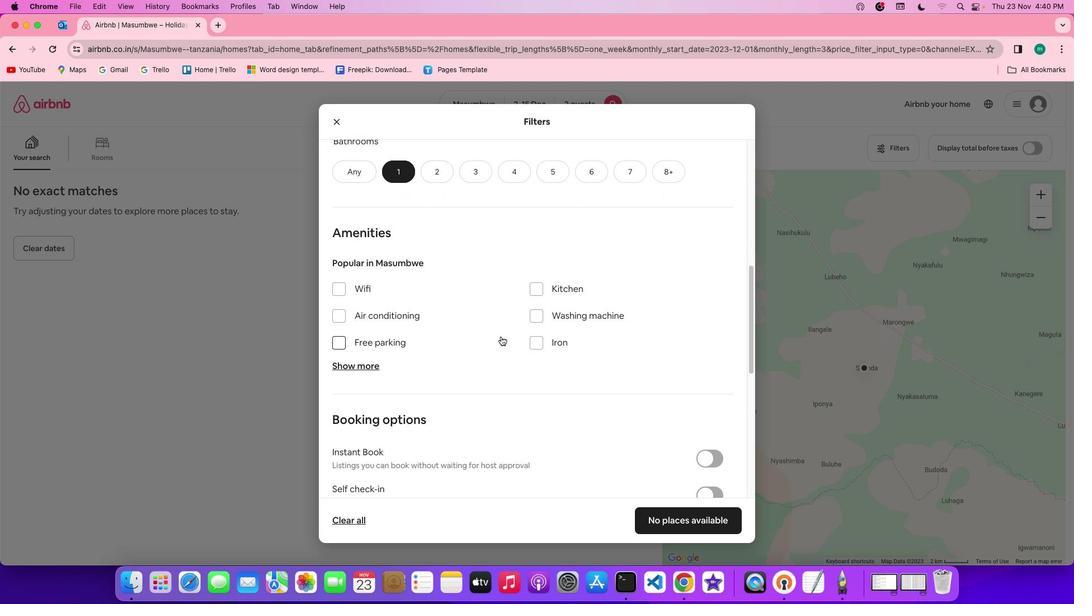 
Action: Mouse scrolled (507, 342) with delta (6, 5)
Screenshot: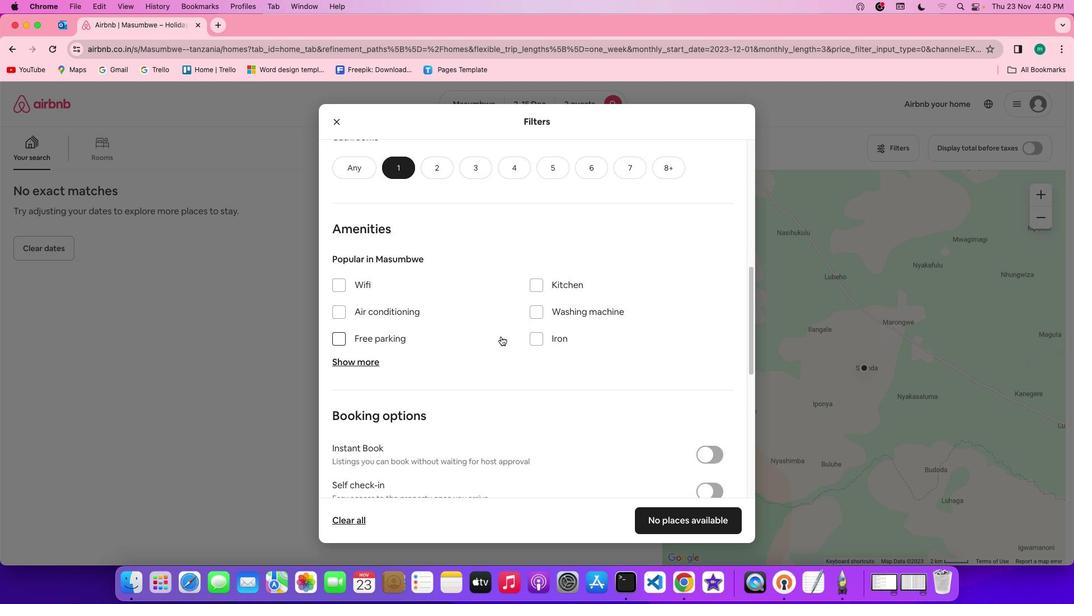 
Action: Mouse scrolled (507, 342) with delta (6, 5)
Screenshot: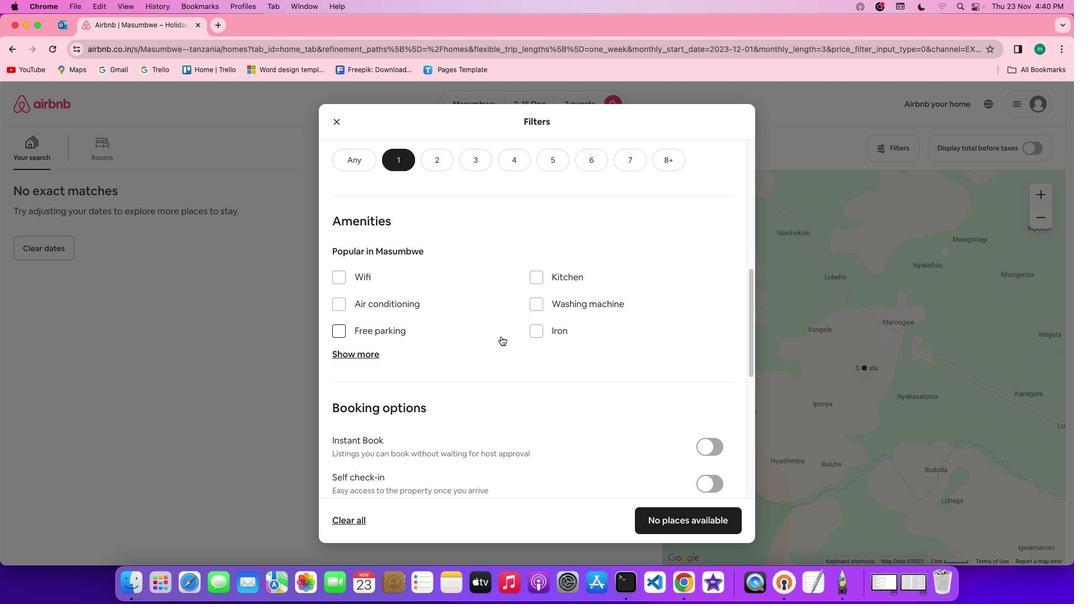 
Action: Mouse scrolled (507, 342) with delta (6, 5)
Screenshot: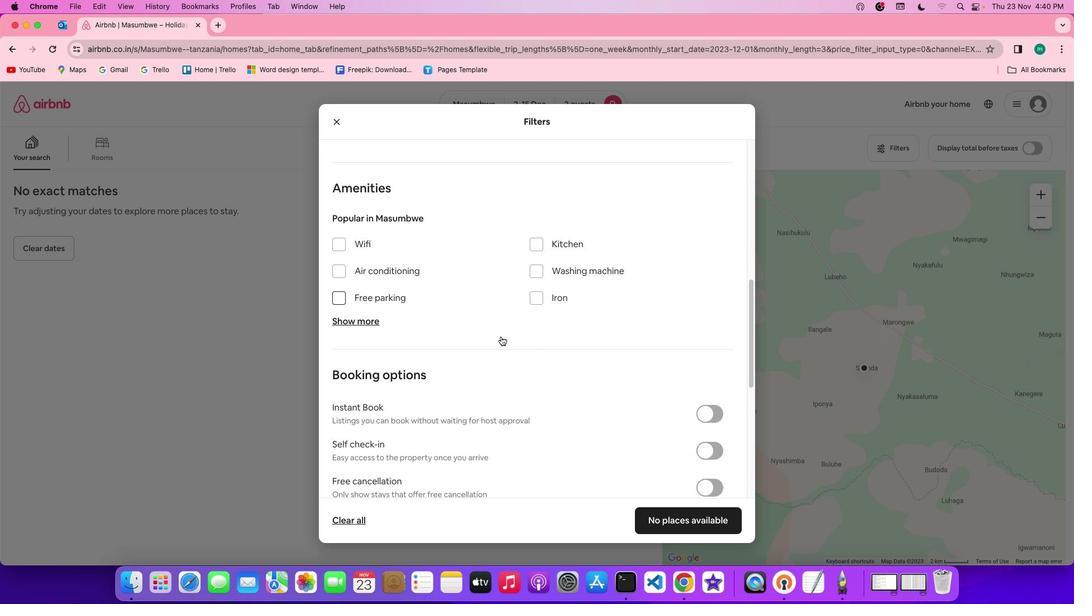 
Action: Mouse scrolled (507, 342) with delta (6, 5)
Screenshot: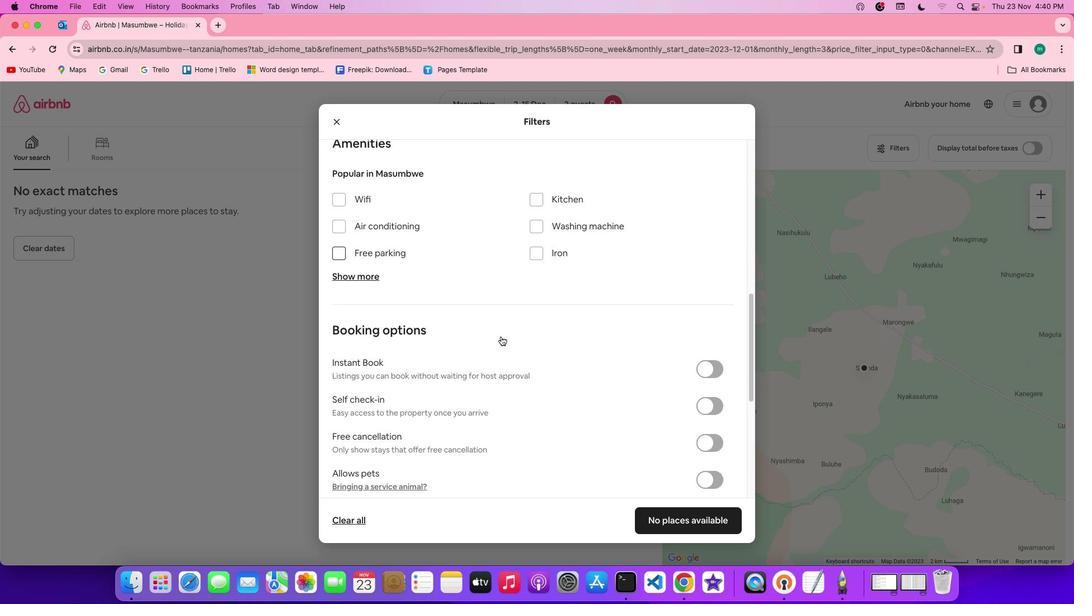 
Action: Mouse moved to (505, 341)
Screenshot: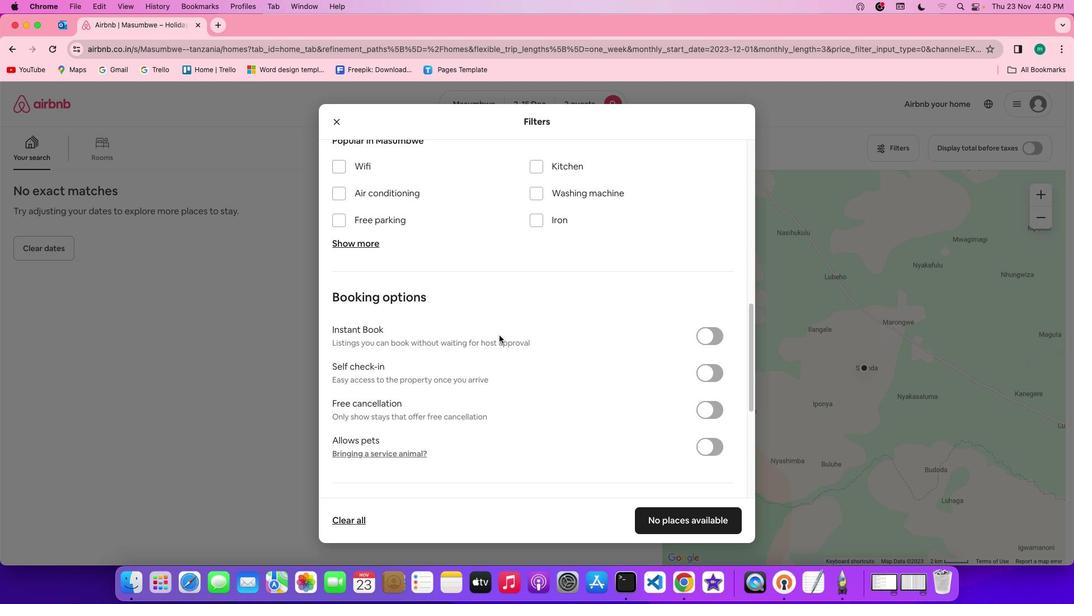 
Action: Mouse scrolled (505, 341) with delta (6, 5)
Screenshot: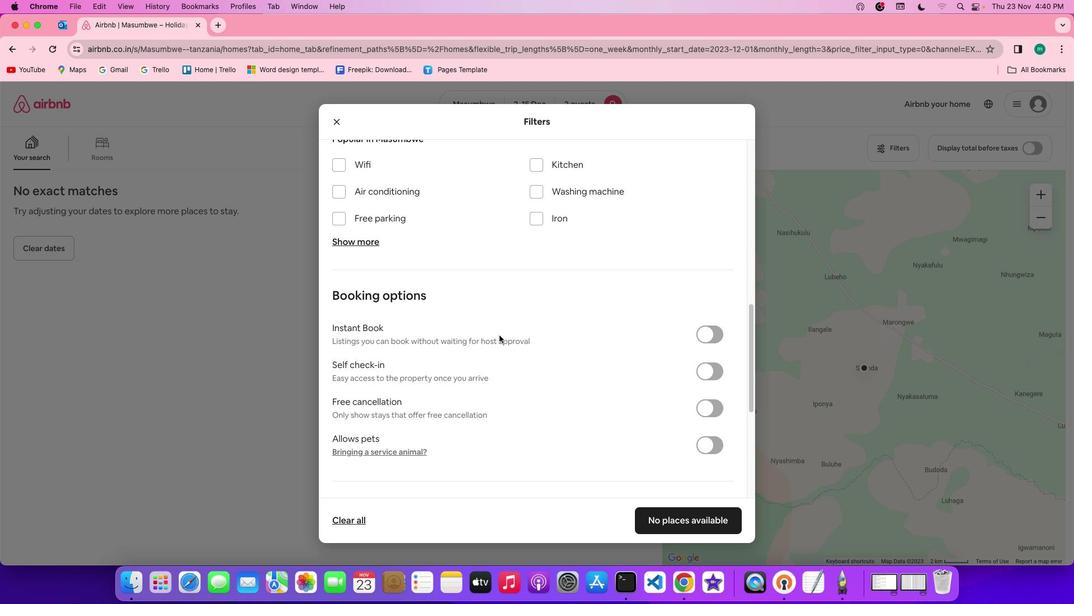 
Action: Mouse scrolled (505, 341) with delta (6, 5)
Screenshot: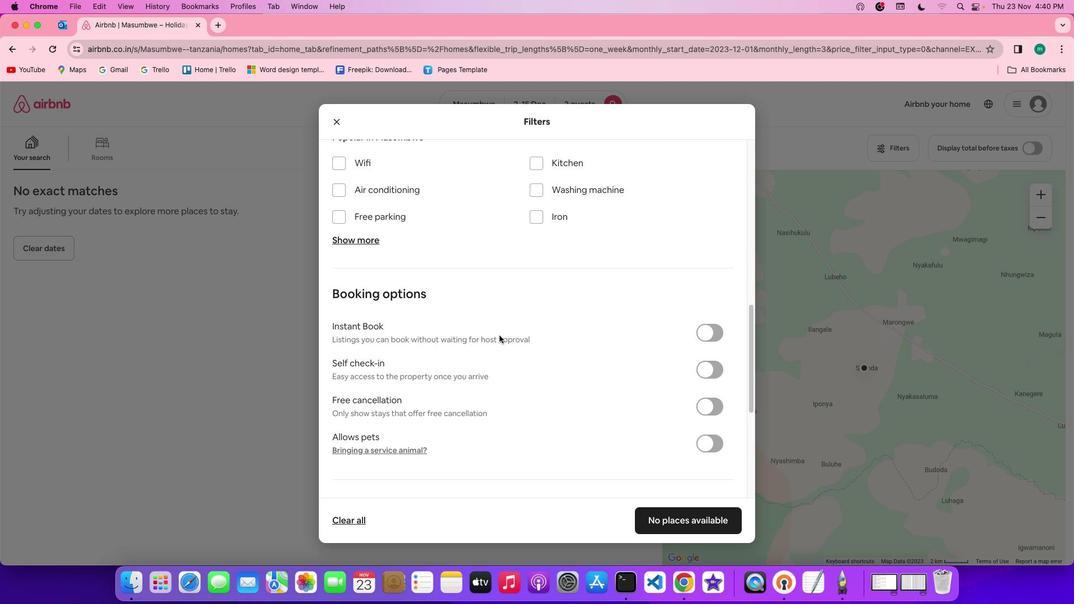 
Action: Mouse scrolled (505, 341) with delta (6, 5)
Screenshot: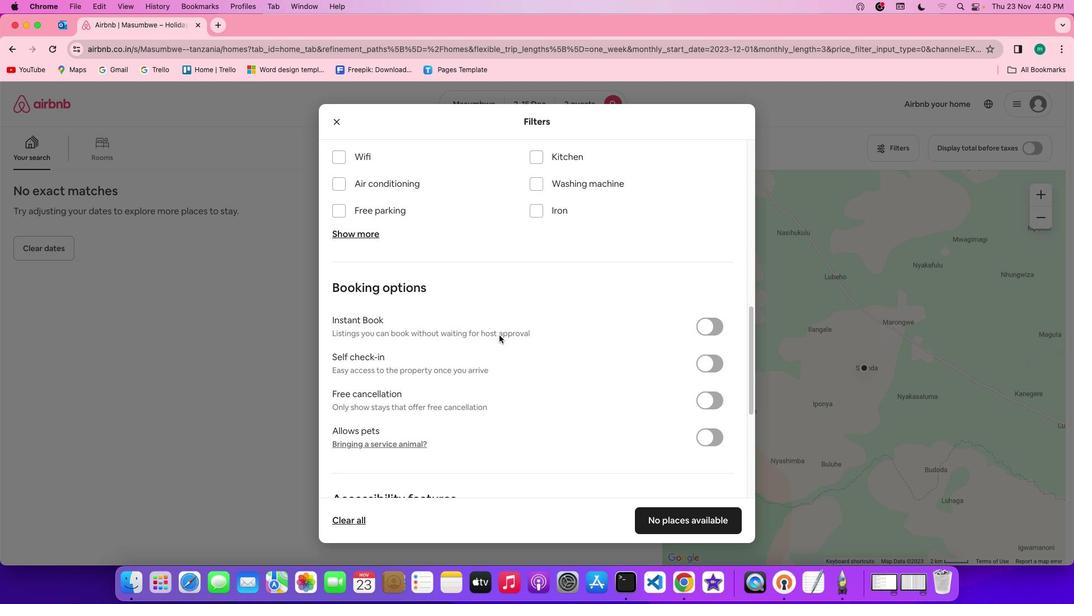 
Action: Mouse scrolled (505, 341) with delta (6, 5)
Screenshot: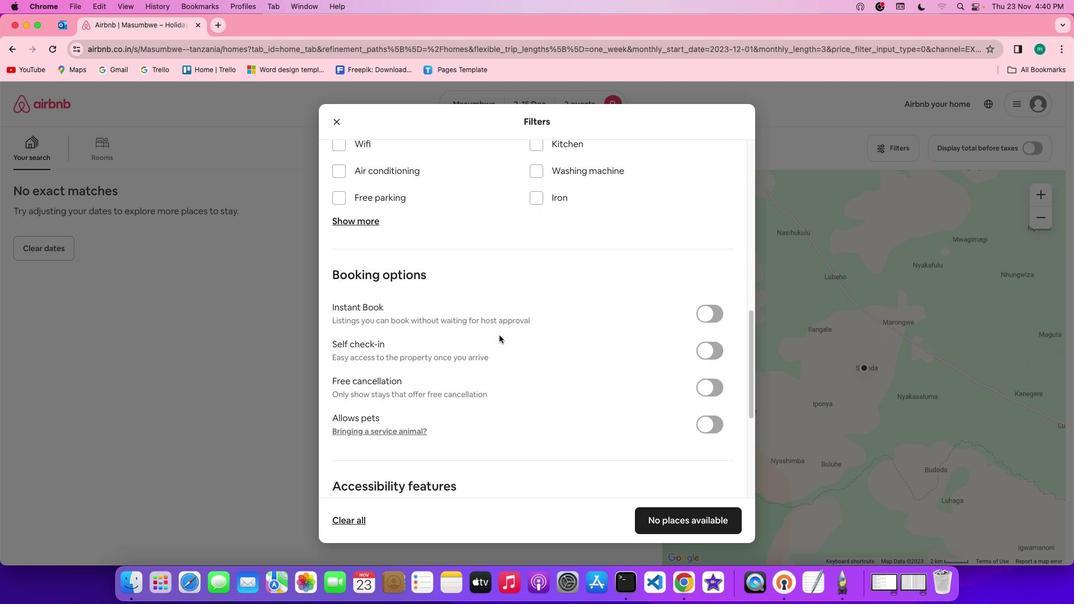 
Action: Mouse scrolled (505, 341) with delta (6, 5)
Screenshot: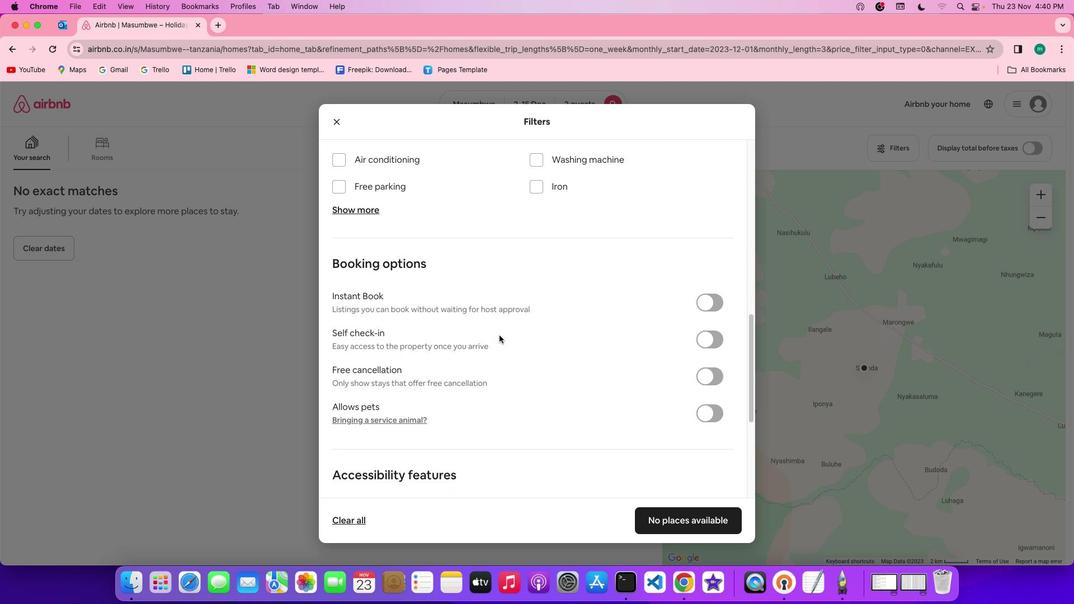 
Action: Mouse scrolled (505, 341) with delta (6, 5)
Screenshot: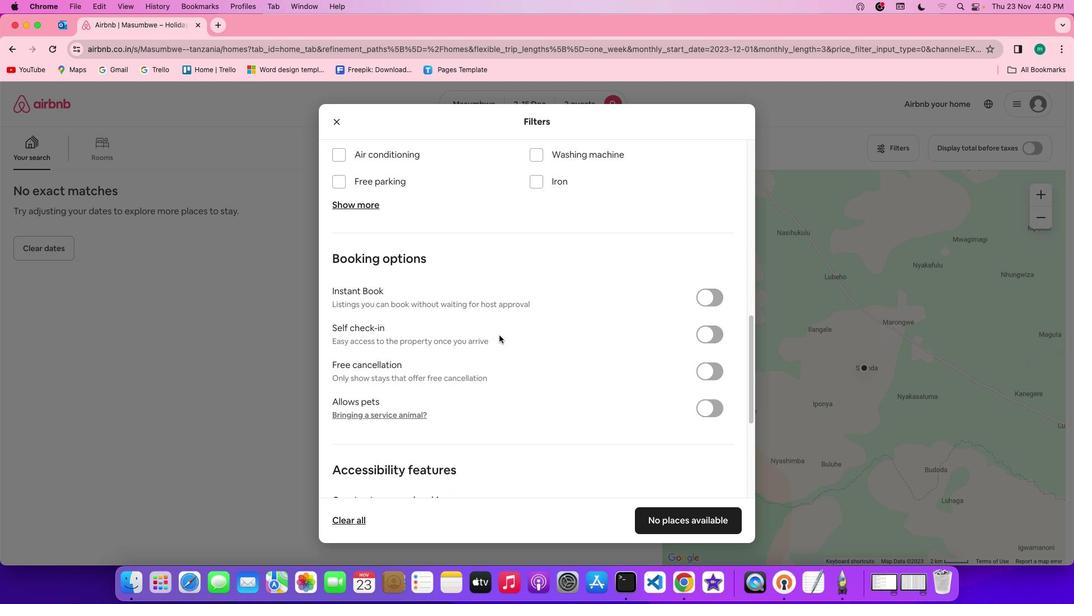 
Action: Mouse moved to (714, 334)
Screenshot: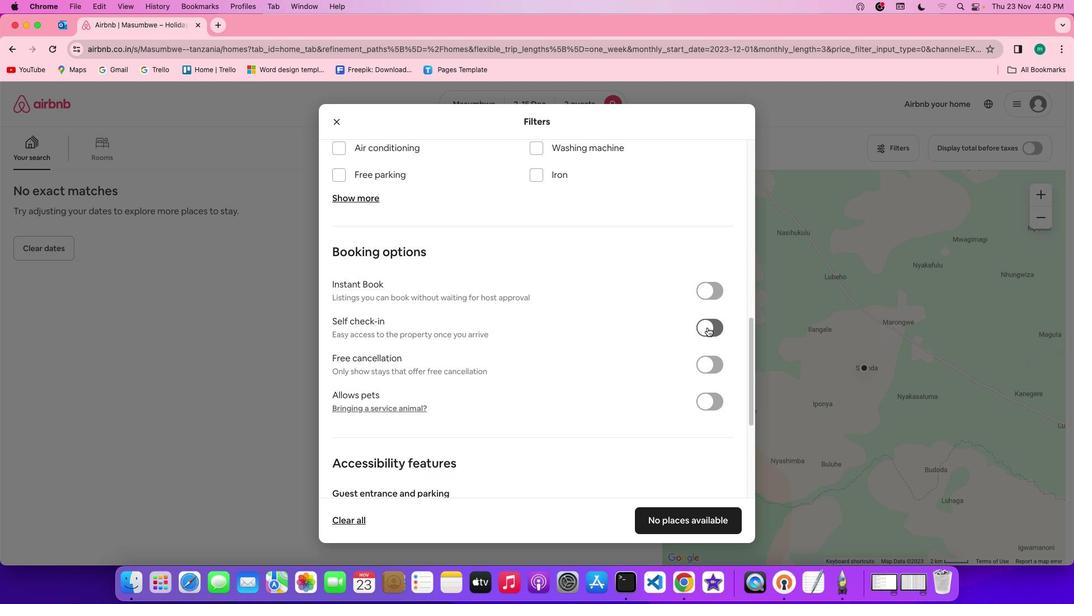
Action: Mouse pressed left at (714, 334)
Screenshot: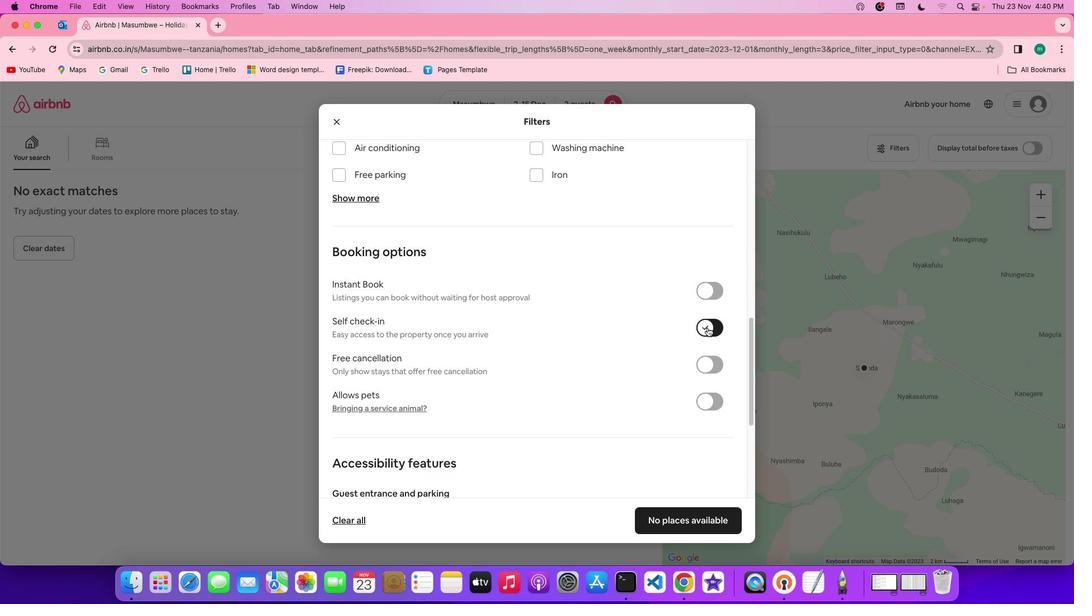 
Action: Mouse moved to (560, 388)
Screenshot: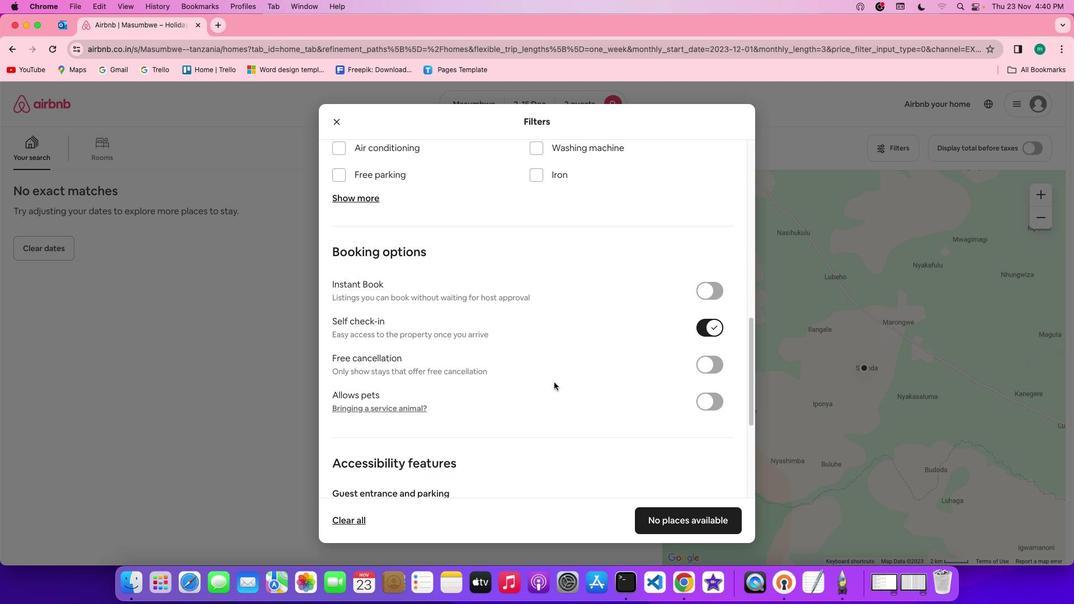 
Action: Mouse scrolled (560, 388) with delta (6, 5)
Screenshot: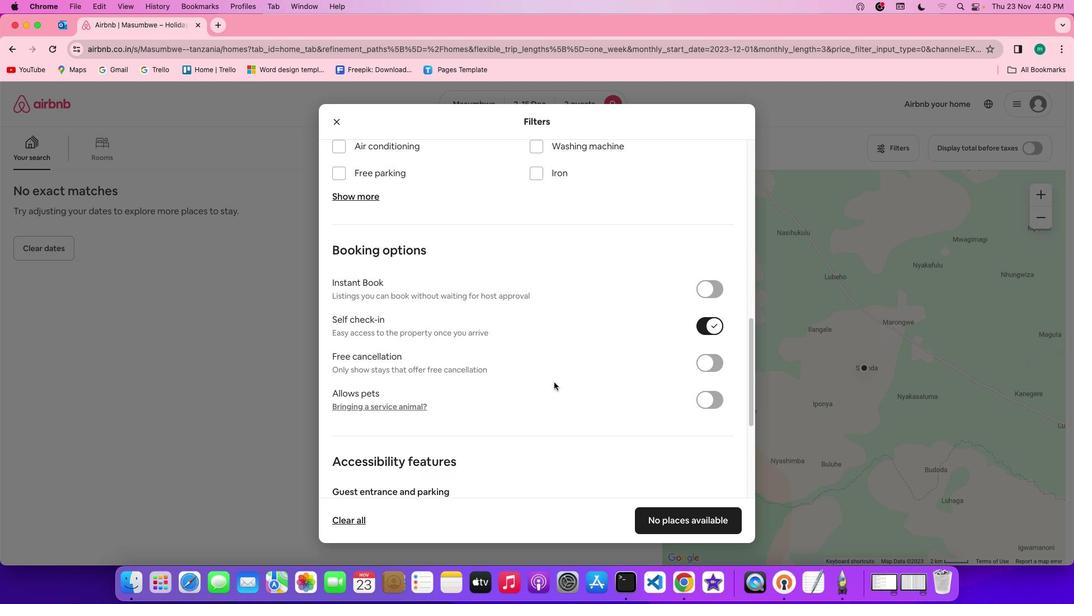 
Action: Mouse scrolled (560, 388) with delta (6, 5)
Screenshot: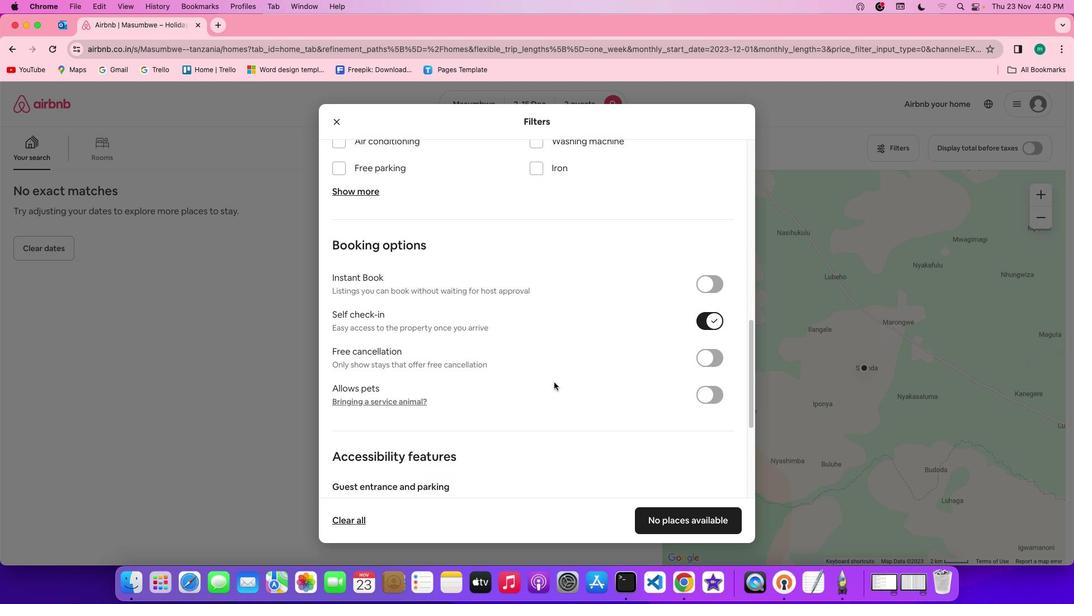
Action: Mouse scrolled (560, 388) with delta (6, 5)
Screenshot: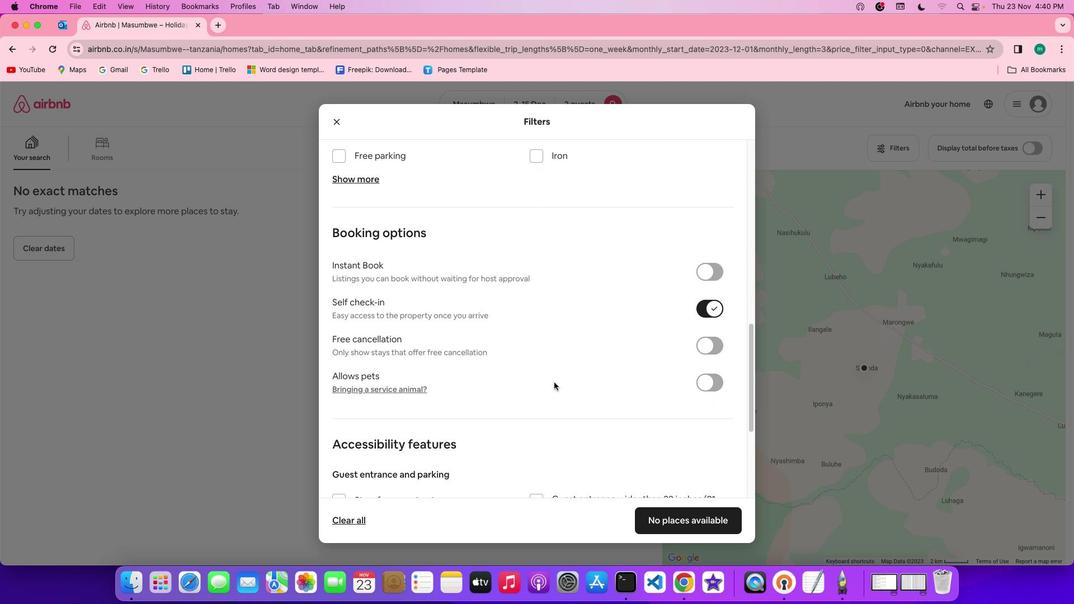 
Action: Mouse scrolled (560, 388) with delta (6, 5)
Screenshot: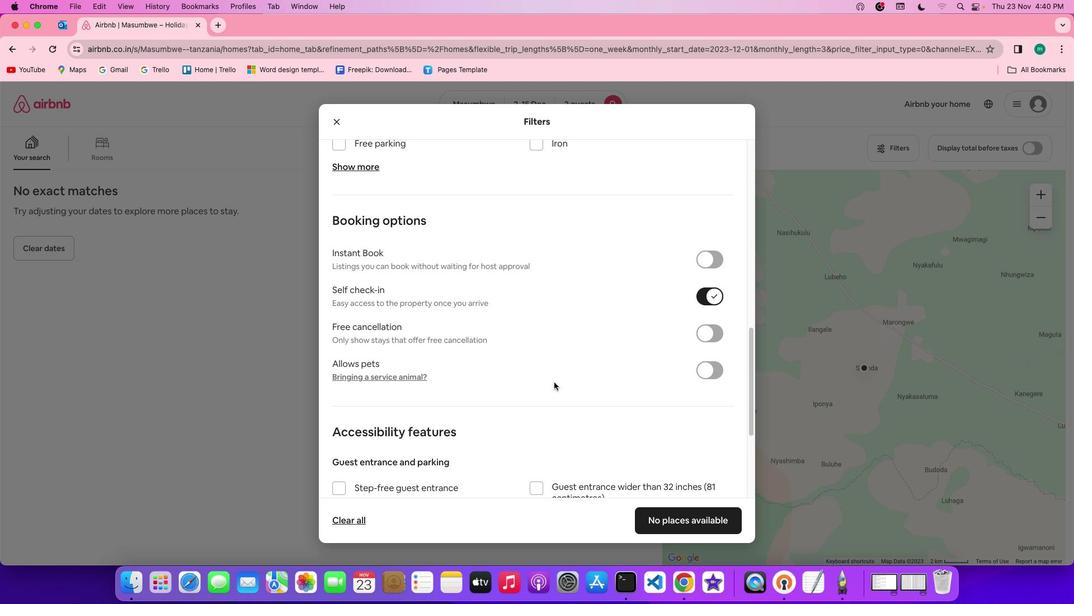 
Action: Mouse scrolled (560, 388) with delta (6, 5)
Screenshot: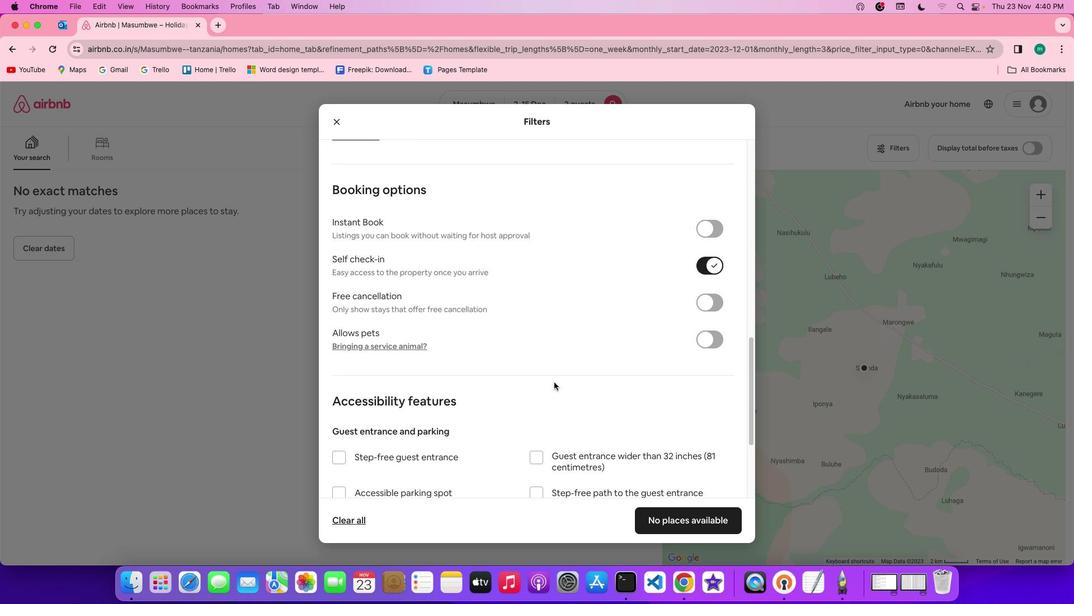 
Action: Mouse scrolled (560, 388) with delta (6, 5)
Screenshot: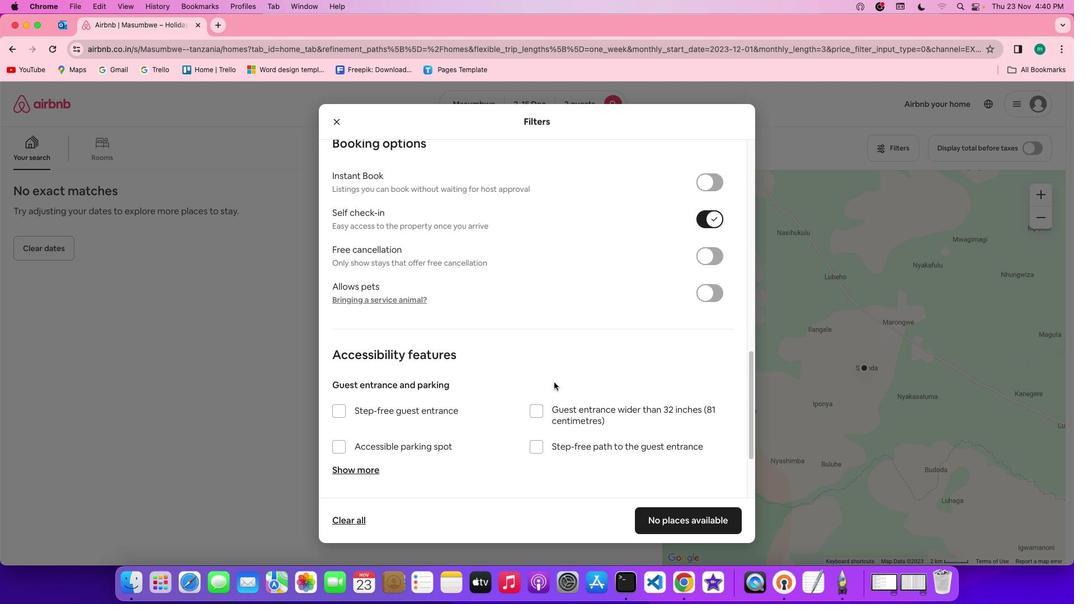 
Action: Mouse scrolled (560, 388) with delta (6, 3)
Screenshot: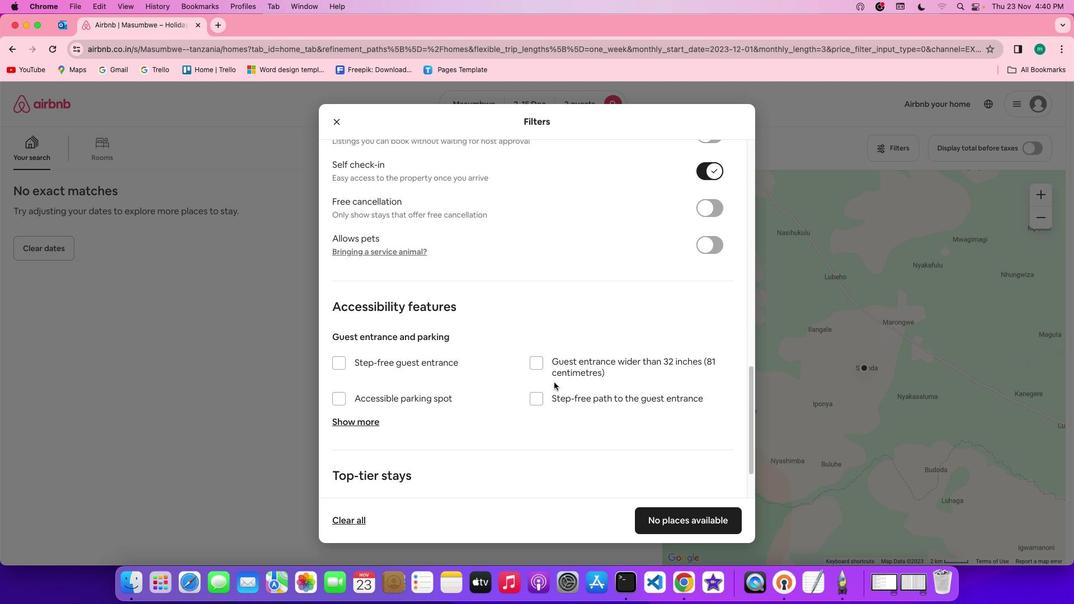 
Action: Mouse scrolled (560, 388) with delta (6, 3)
Screenshot: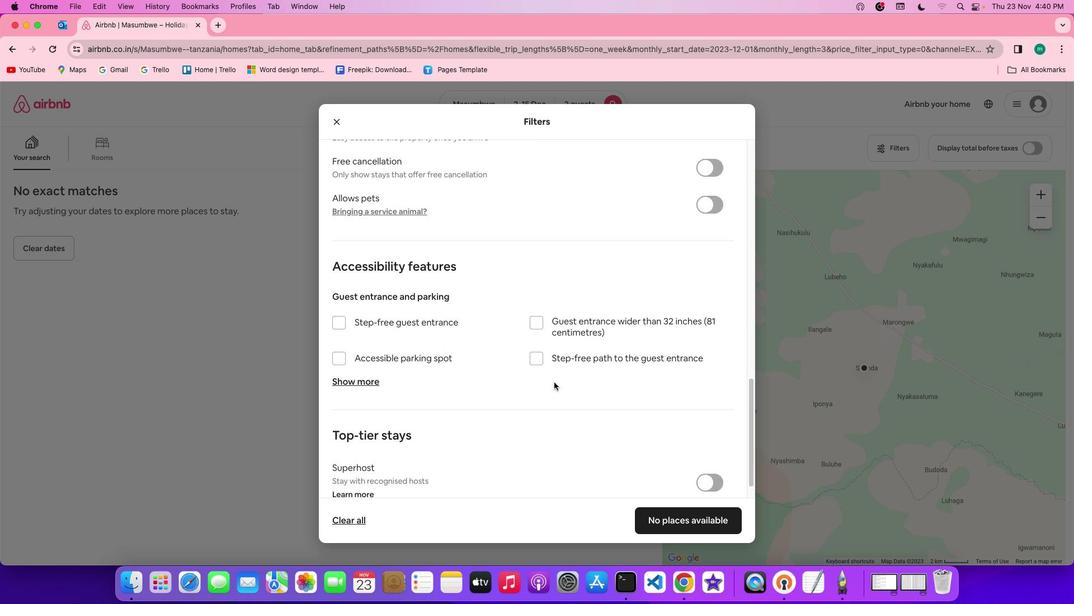 
Action: Mouse scrolled (560, 388) with delta (6, 3)
Screenshot: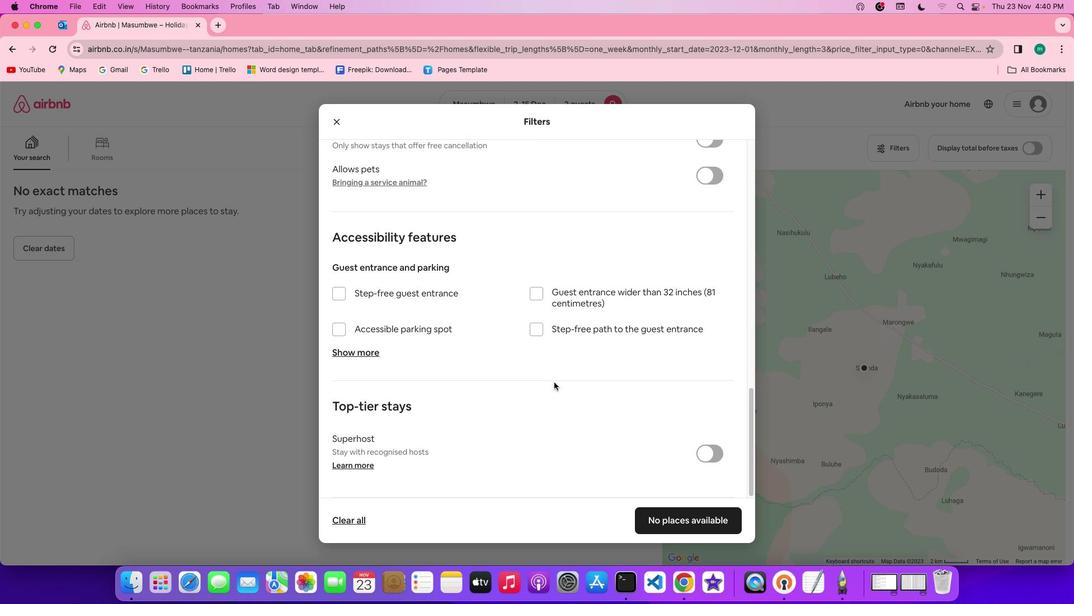 
Action: Mouse scrolled (560, 388) with delta (6, 5)
Screenshot: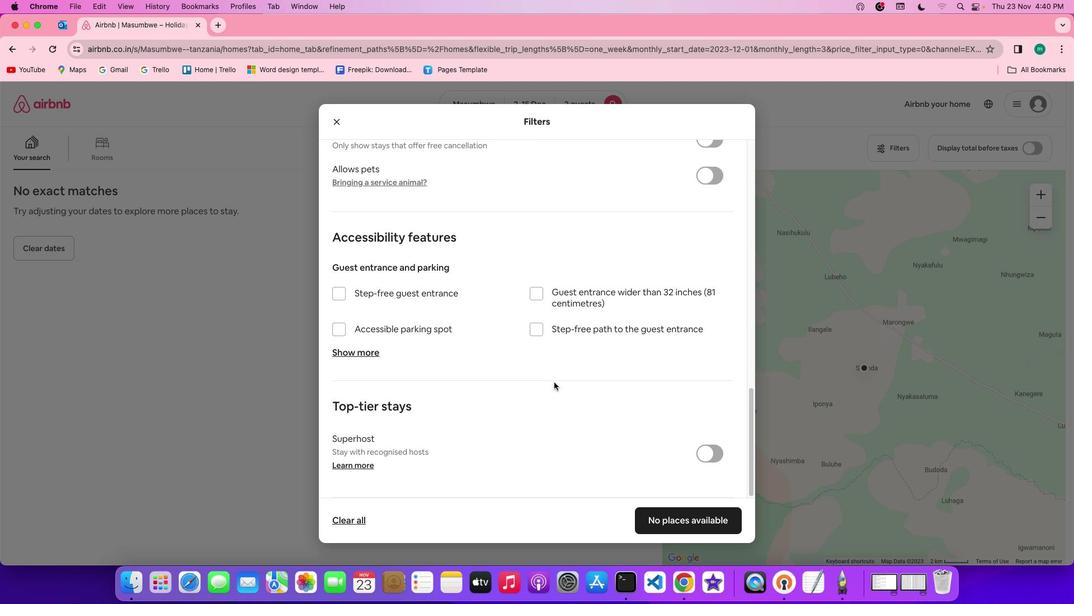 
Action: Mouse scrolled (560, 388) with delta (6, 5)
Screenshot: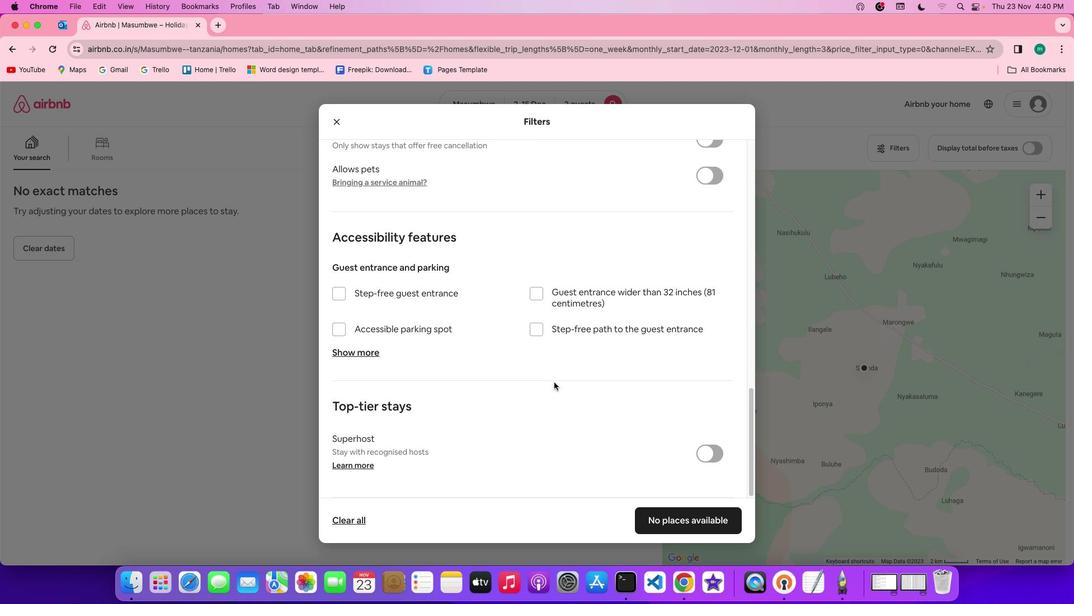
Action: Mouse scrolled (560, 388) with delta (6, 4)
Screenshot: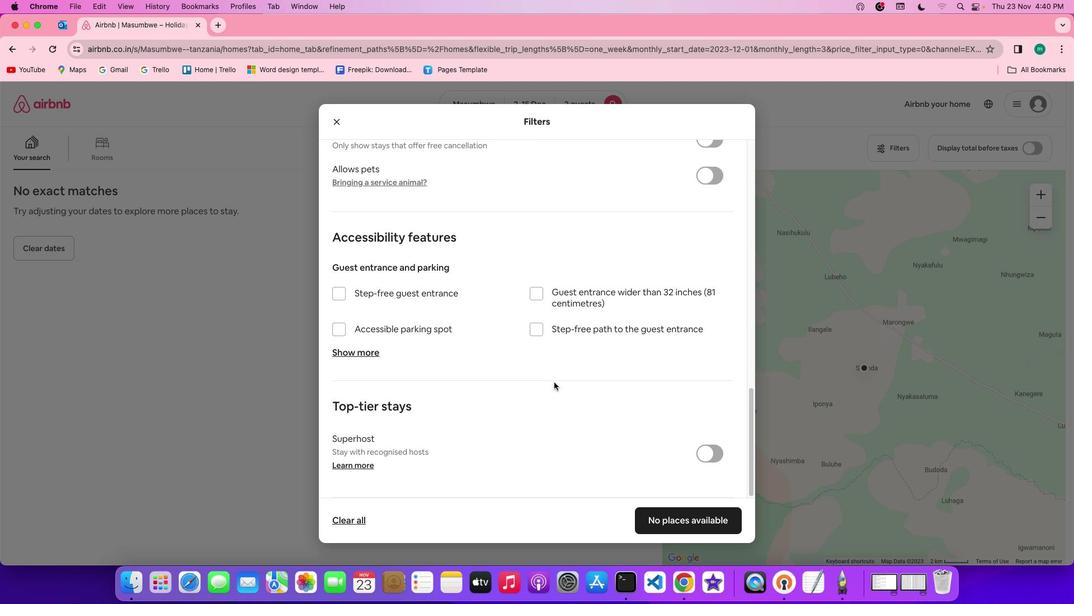 
Action: Mouse scrolled (560, 388) with delta (6, 3)
Screenshot: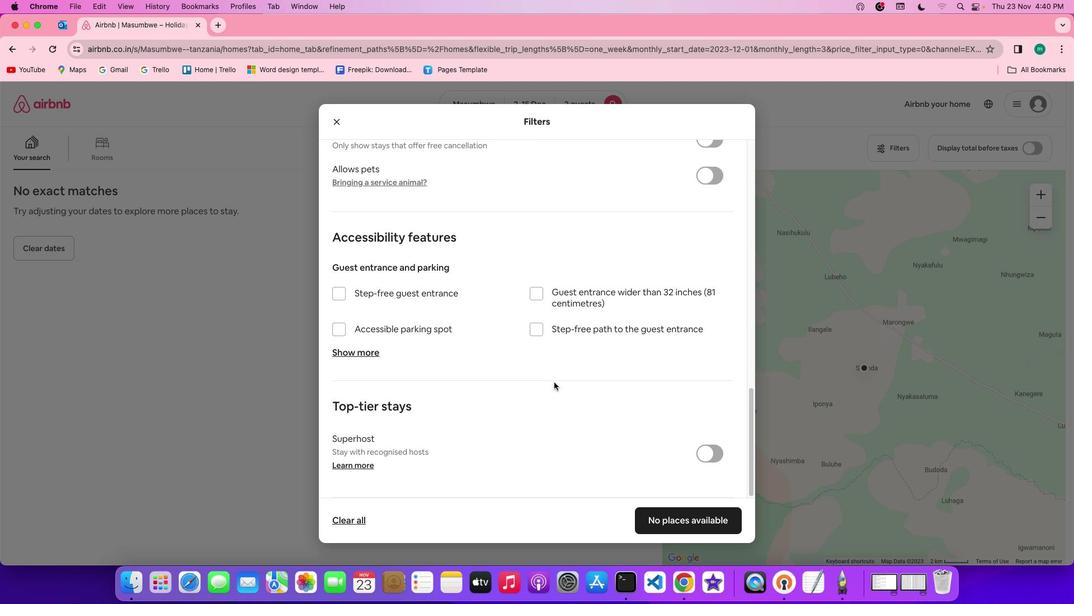 
Action: Mouse scrolled (560, 388) with delta (6, 3)
Screenshot: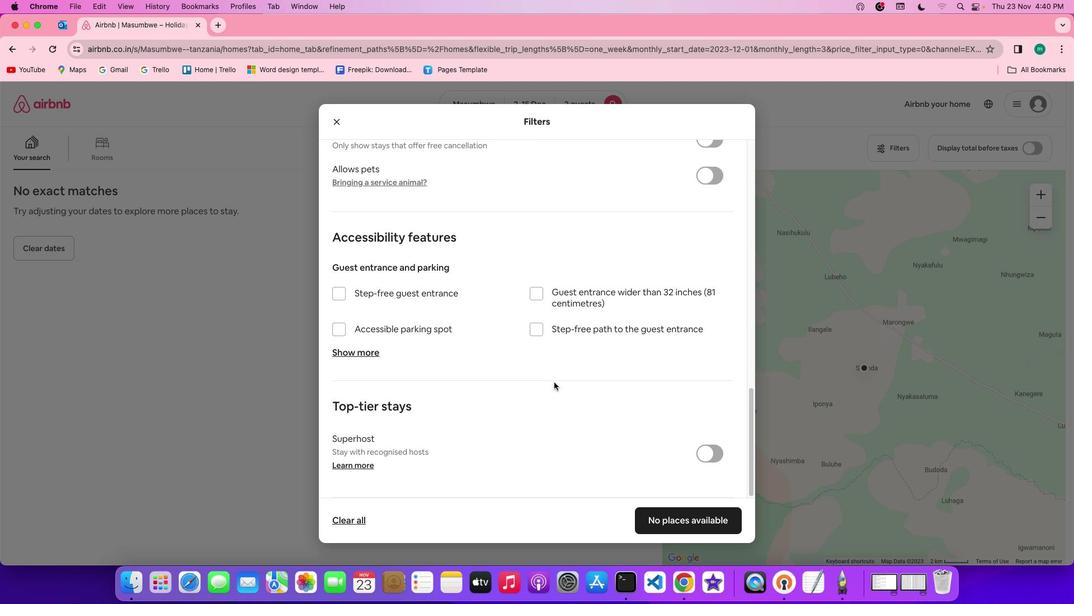 
Action: Mouse moved to (704, 522)
Screenshot: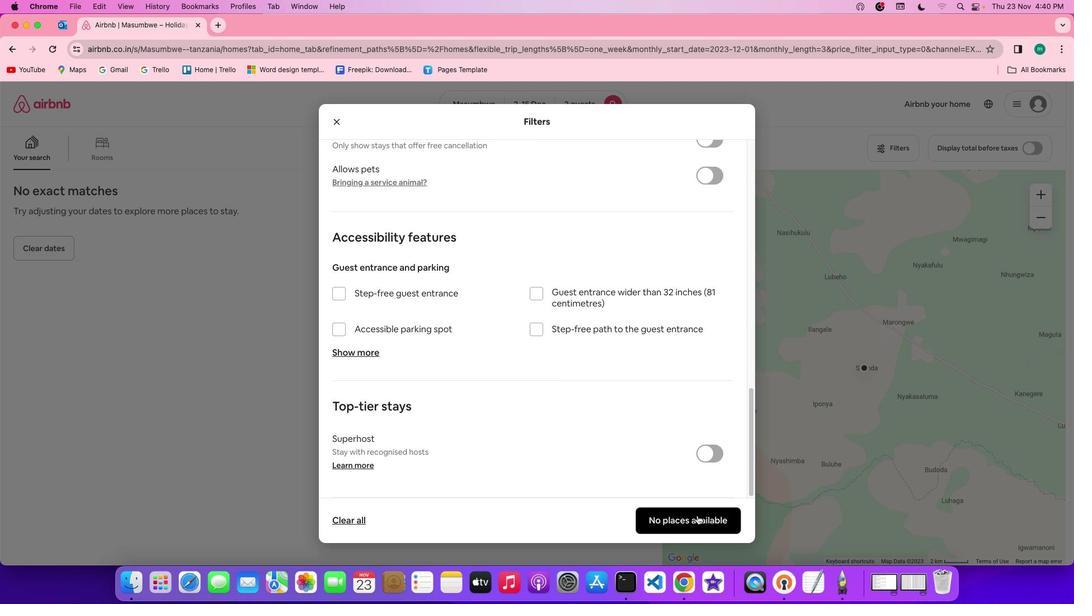 
Action: Mouse pressed left at (704, 522)
Screenshot: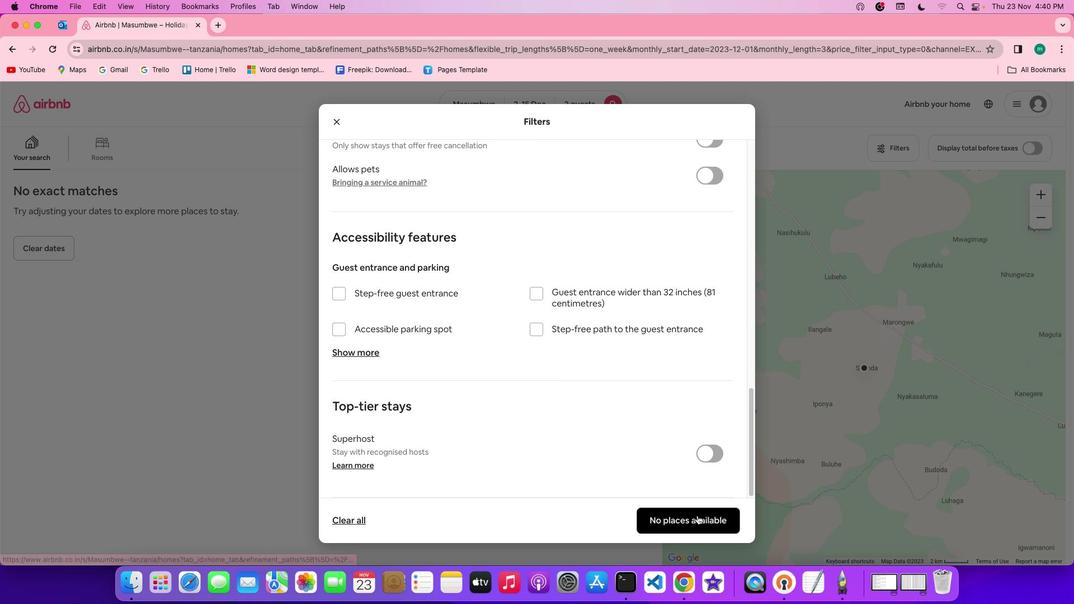 
Action: Mouse moved to (489, 419)
Screenshot: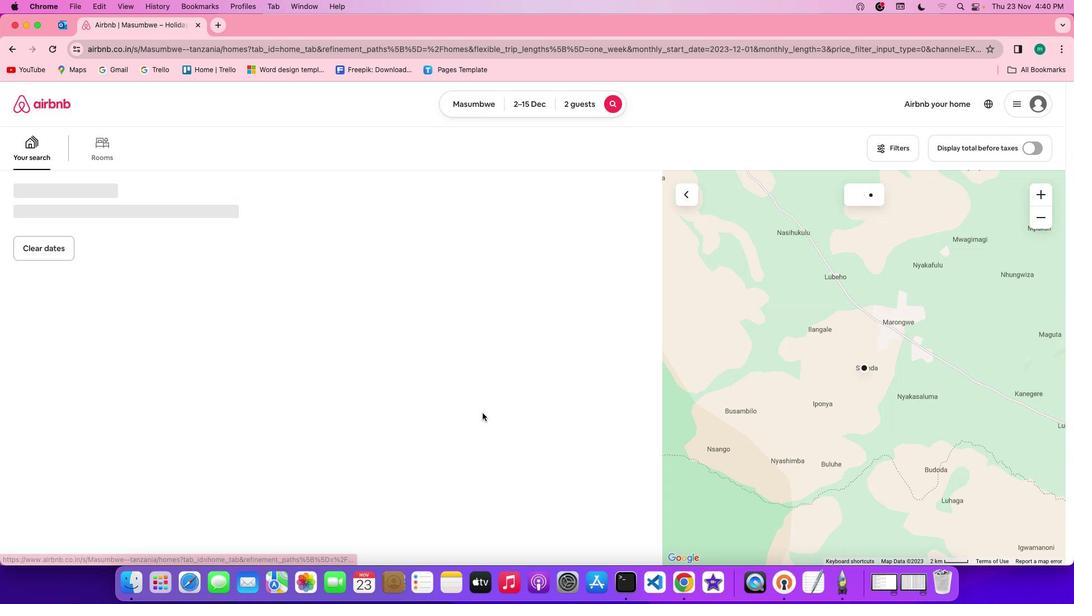 
